 Task: Select Grocery. Add to cart, from Sprouts Farmers Market for 779 Spadafore Drive, State College, Pennsylvania 16803, Cell Number 814-822-2457, following items : Spicy Buffalo Wings Meal (by pound) - 2, The Butcher Shop Uncured Turkey Bacon (8 oz) - 1, Sprouts Riced Cauliflower (8.5 oz) - 1, Organic Red Onions Bag (3 lb) - 2, Sprouts Organic Cultured Dairy Yogurt Drink Original (12.6 oz) - 1, Organic Hass Avocado (each) - 2, Catalina Crunch Keto Friendly Cereal Cinnamon Toast (9 oz) - 1, Sprouts 30 gal Drawstring Trash Bag (10 ct) - 1, Dried Black Currants PLU #6650 (by pound) - 2, Sprouts Reusable Wine Bag - 1
Action: Mouse moved to (344, 112)
Screenshot: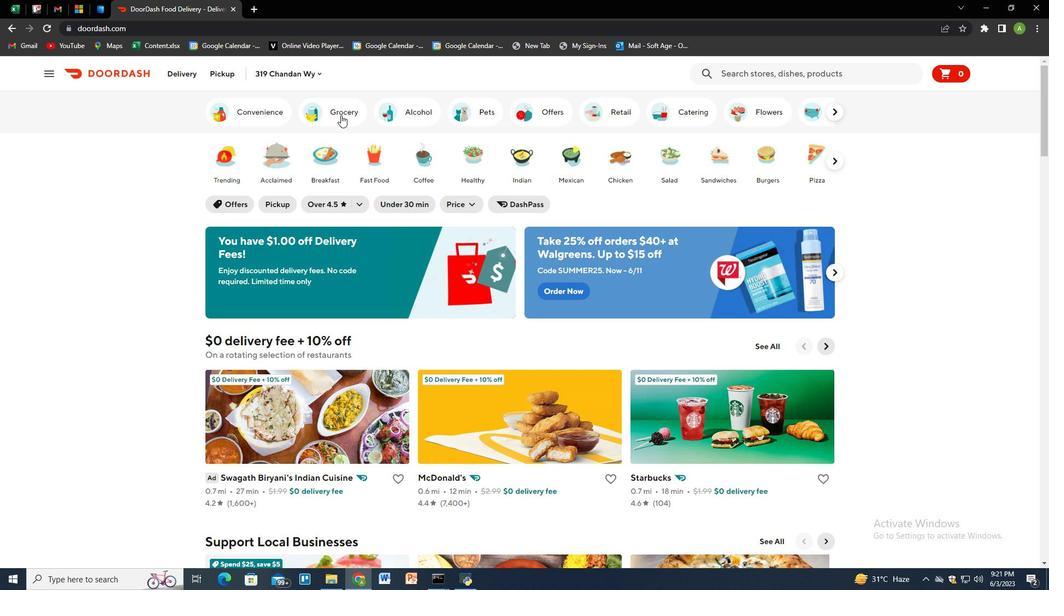 
Action: Mouse pressed left at (344, 112)
Screenshot: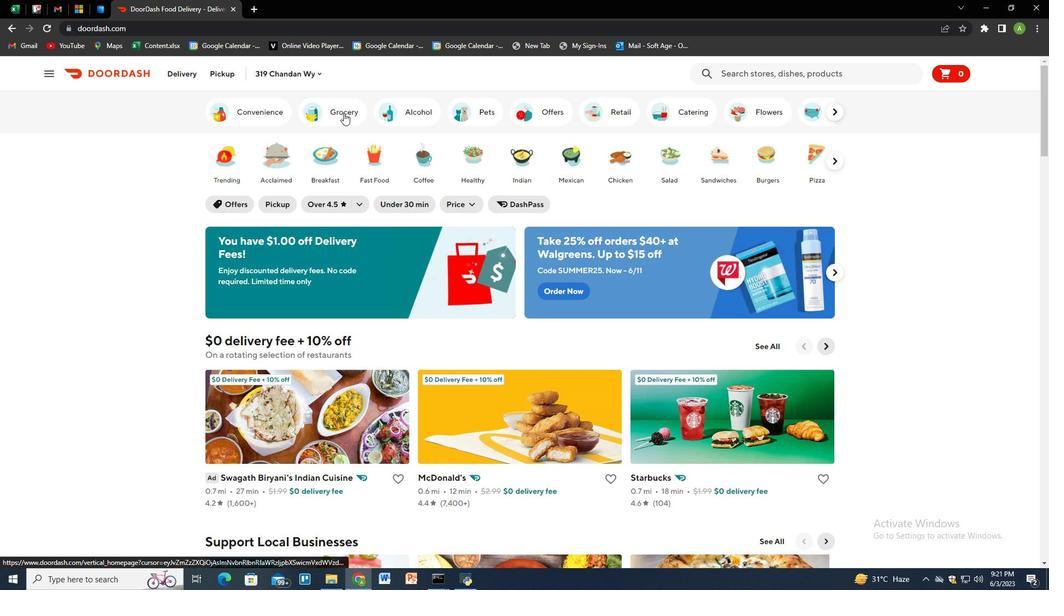 
Action: Mouse moved to (448, 371)
Screenshot: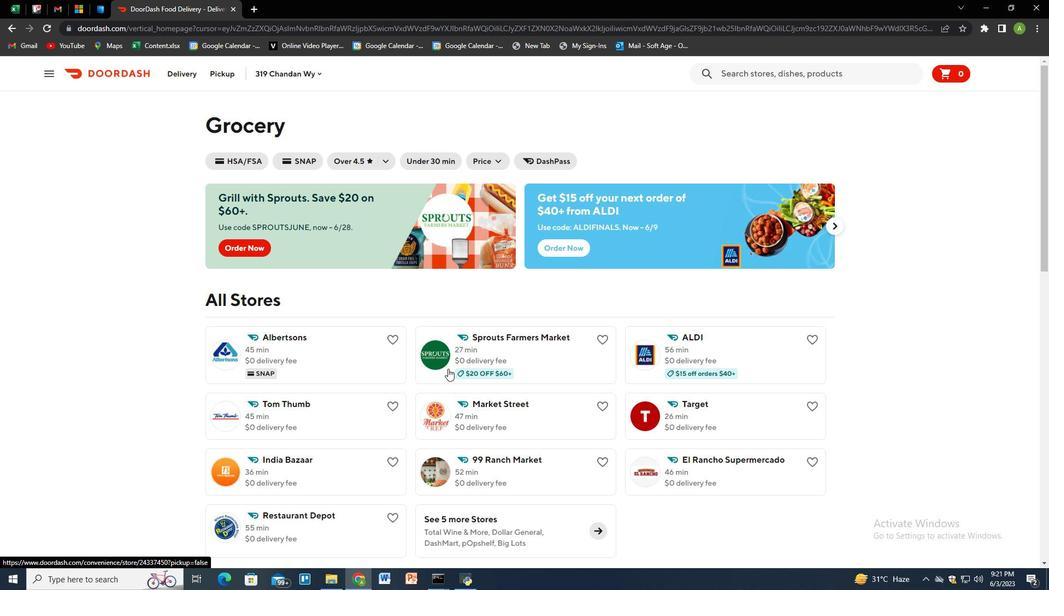 
Action: Mouse scrolled (448, 370) with delta (0, 0)
Screenshot: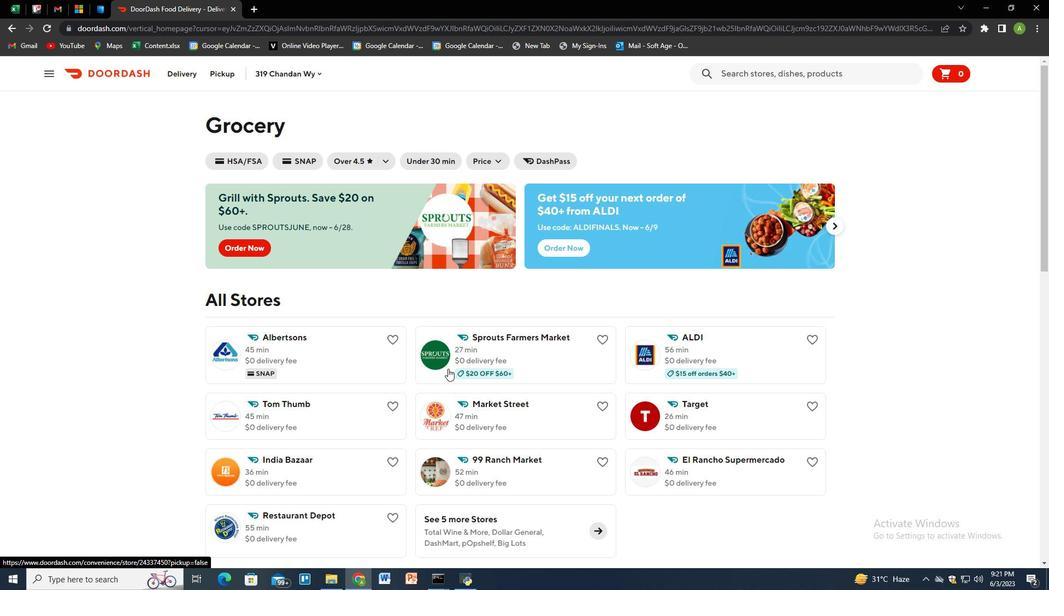 
Action: Mouse moved to (596, 481)
Screenshot: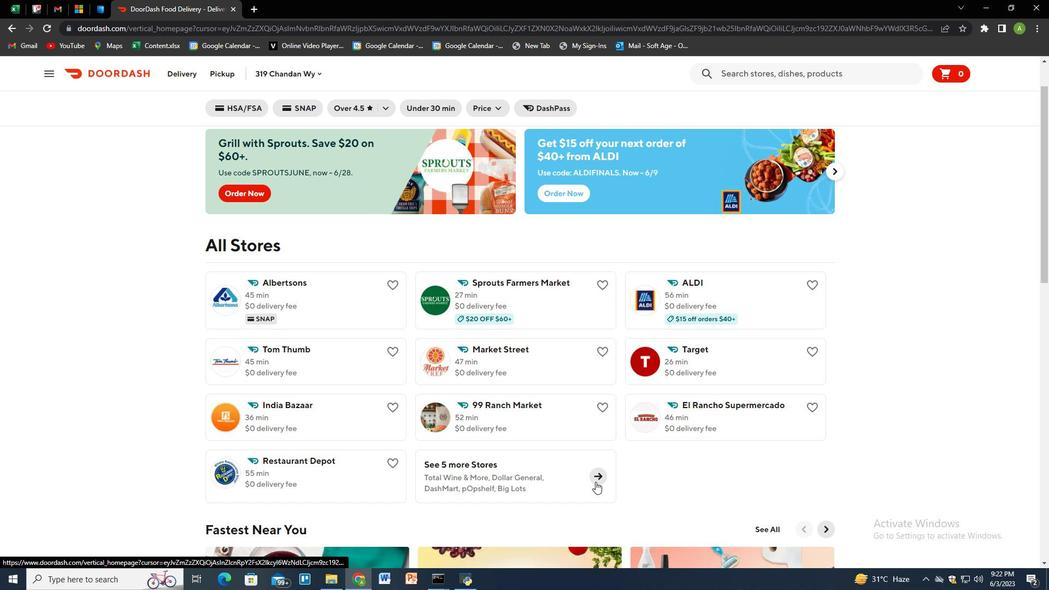 
Action: Mouse pressed left at (596, 481)
Screenshot: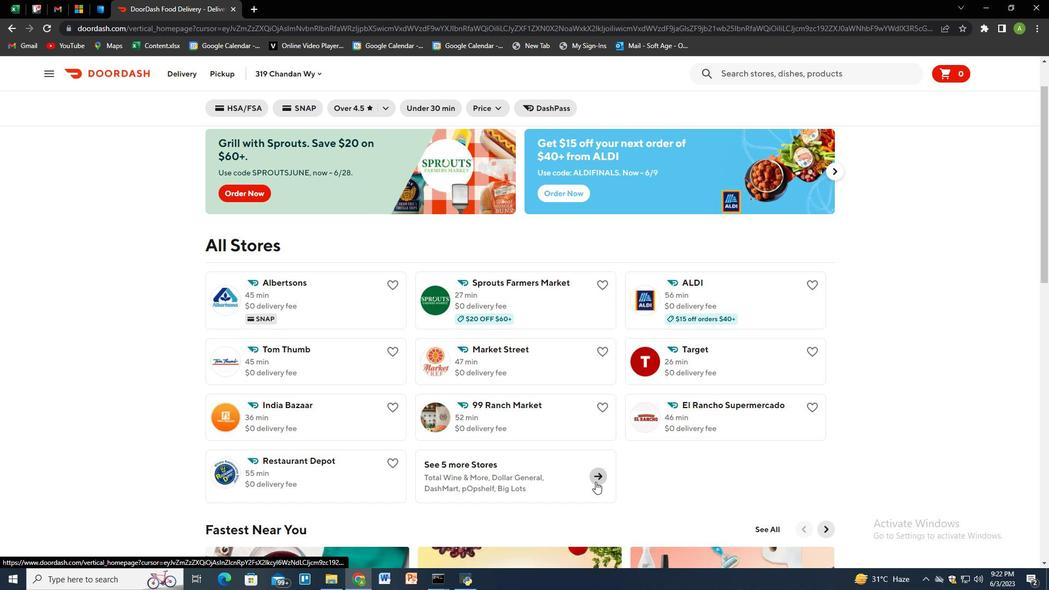 
Action: Mouse moved to (534, 185)
Screenshot: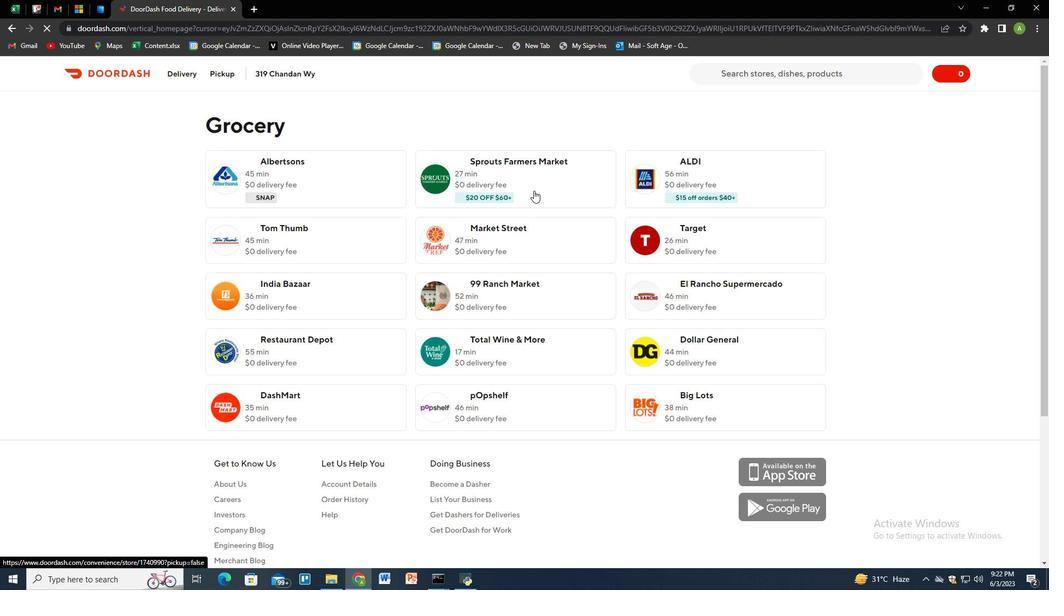 
Action: Mouse pressed left at (534, 185)
Screenshot: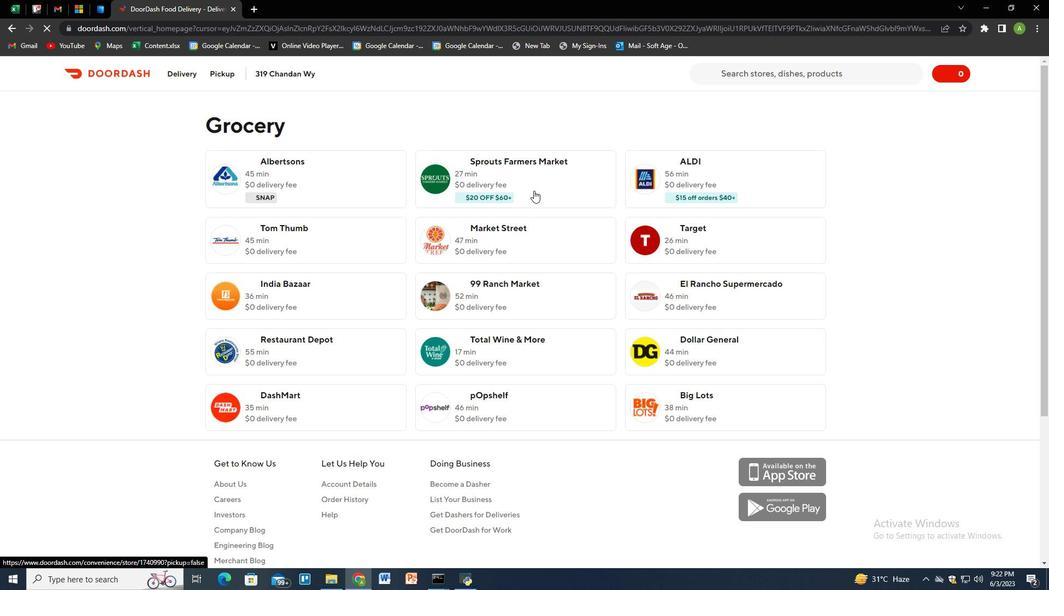 
Action: Mouse moved to (238, 73)
Screenshot: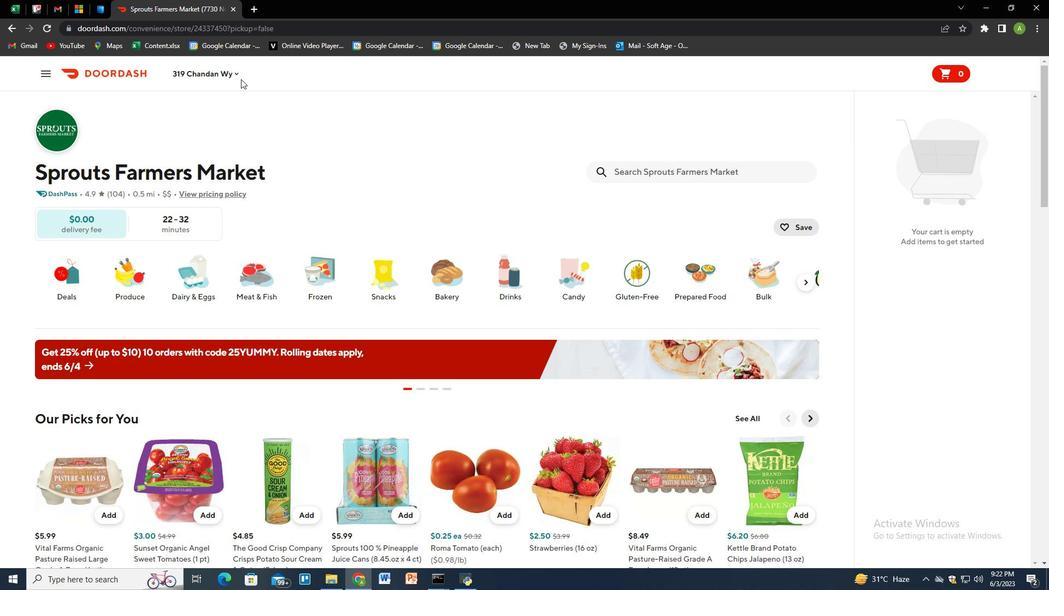 
Action: Mouse pressed left at (238, 73)
Screenshot: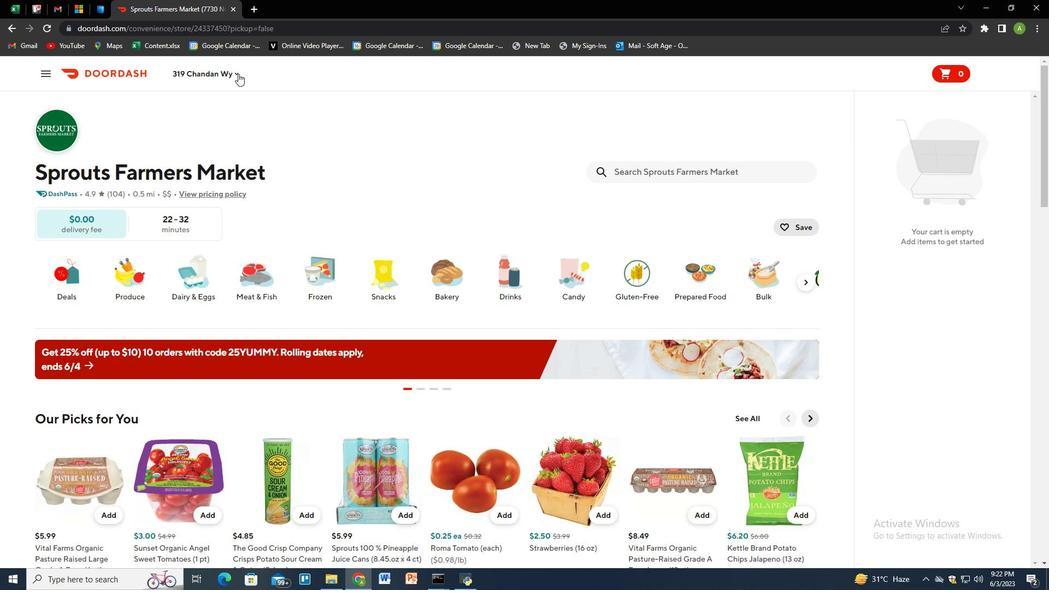 
Action: Mouse moved to (250, 119)
Screenshot: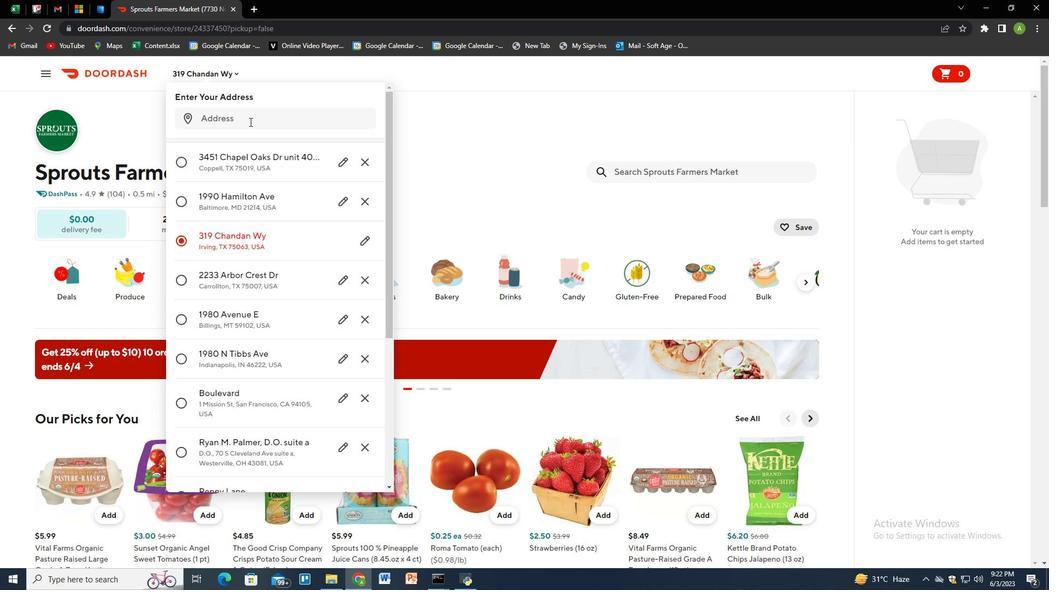 
Action: Mouse pressed left at (250, 119)
Screenshot: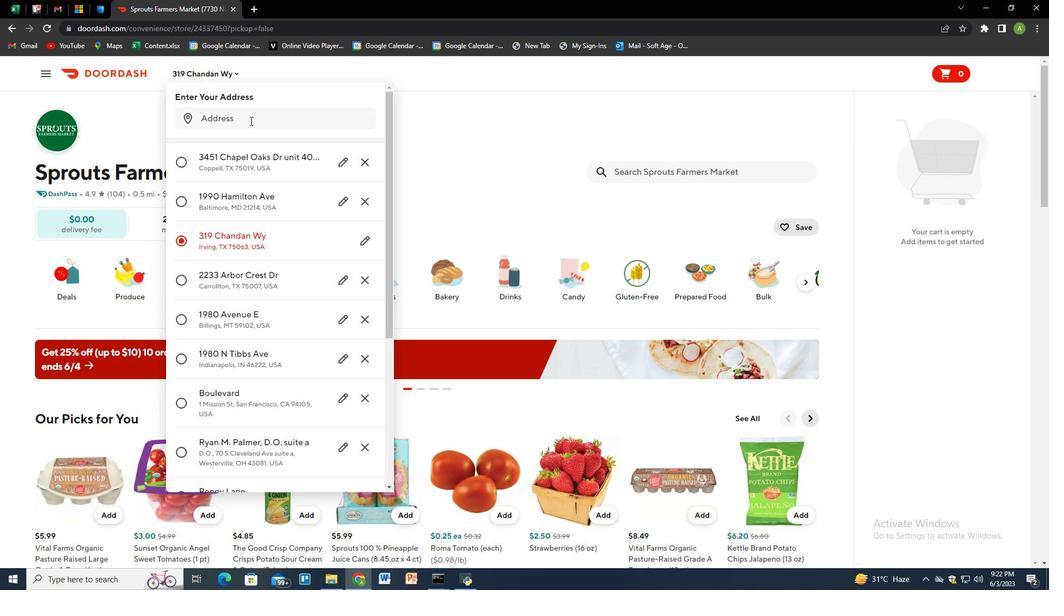
Action: Mouse moved to (236, 56)
Screenshot: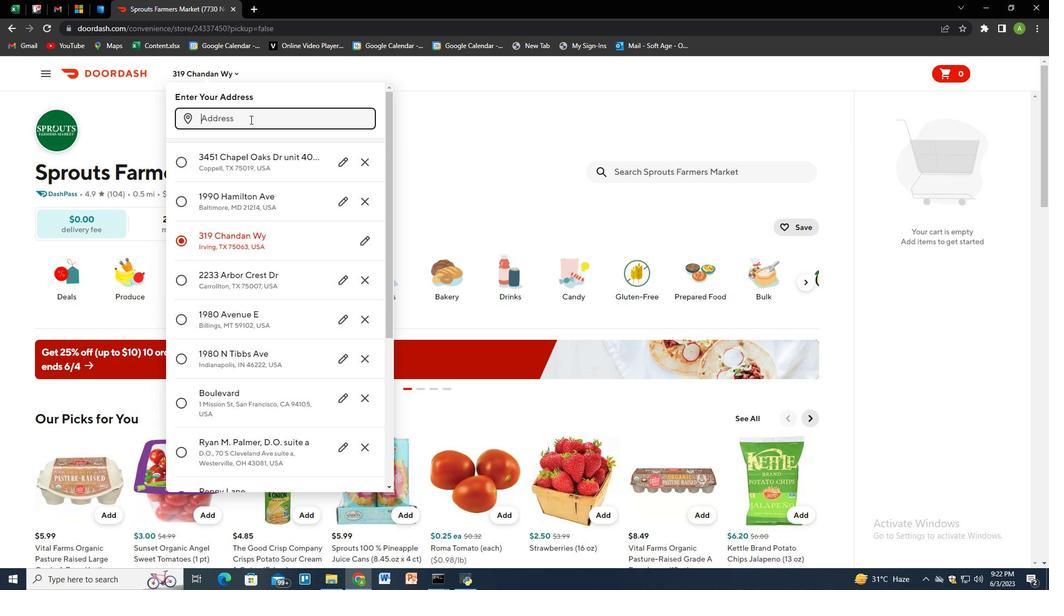 
Action: Key pressed 779<Key.space>spadafore<Key.space>drive,<Key.space>state<Key.space>college,<Key.space>pennsylvania<Key.space>16803<Key.enter>
Screenshot: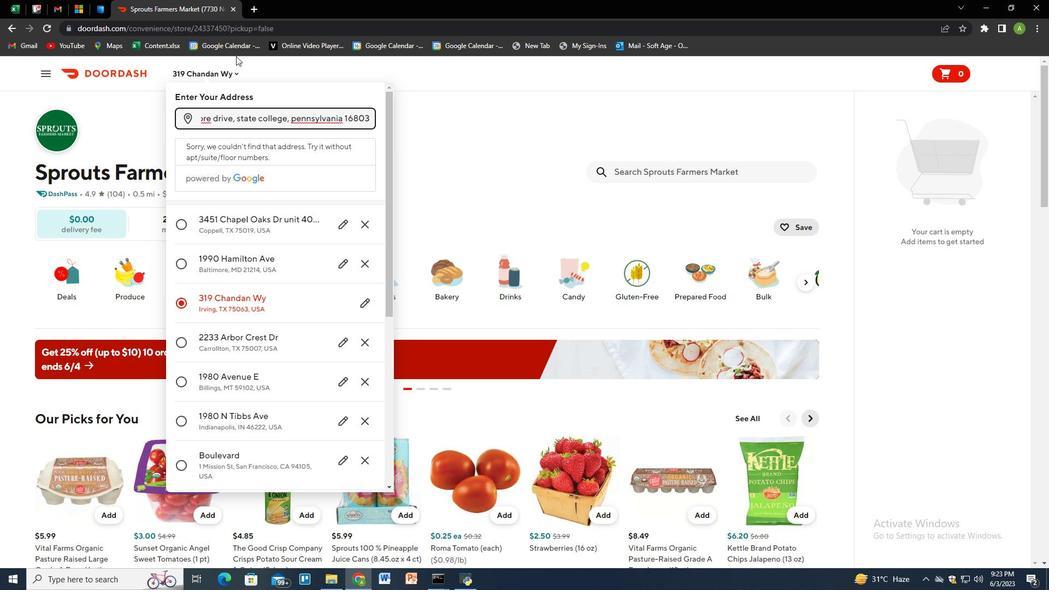 
Action: Mouse moved to (334, 442)
Screenshot: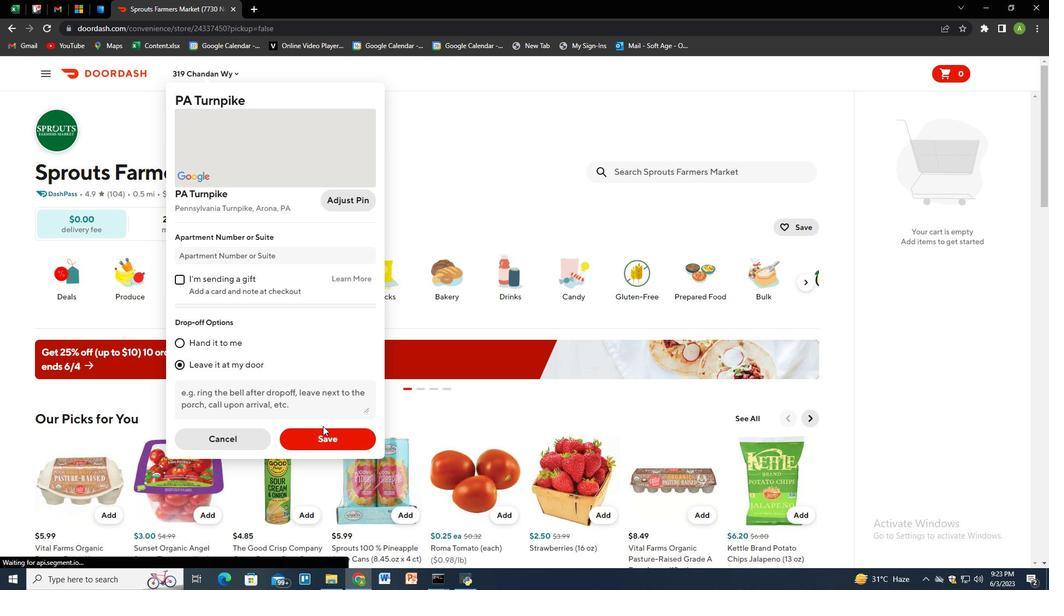 
Action: Mouse pressed left at (334, 442)
Screenshot: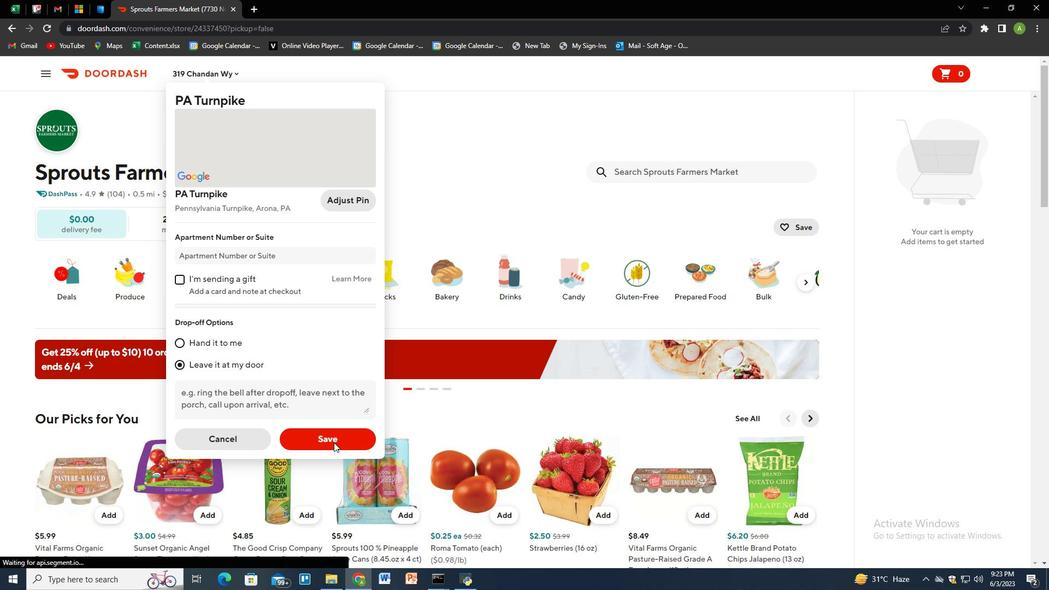 
Action: Mouse moved to (675, 172)
Screenshot: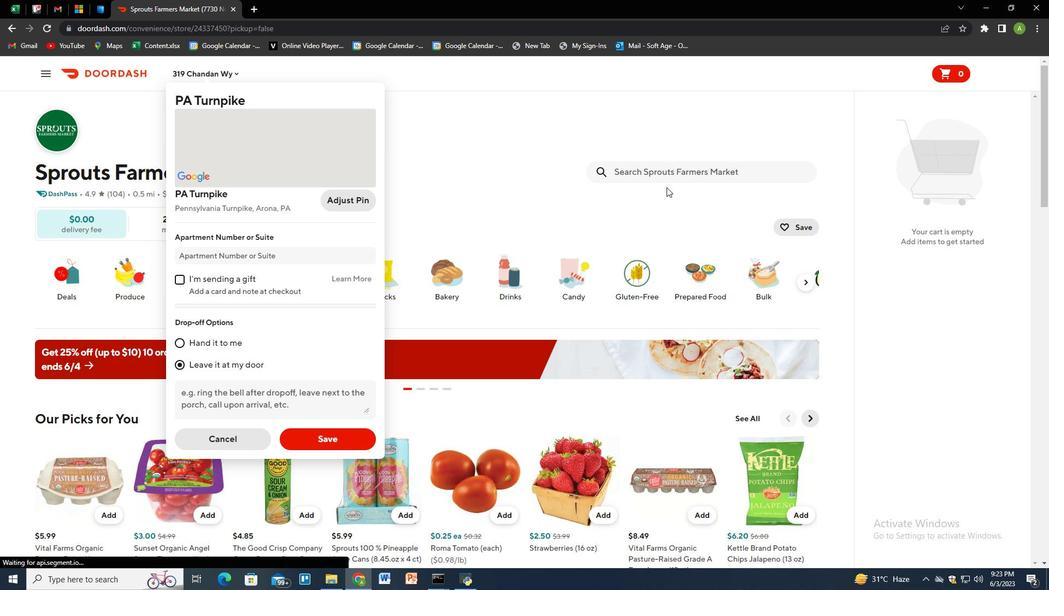 
Action: Mouse pressed left at (675, 172)
Screenshot: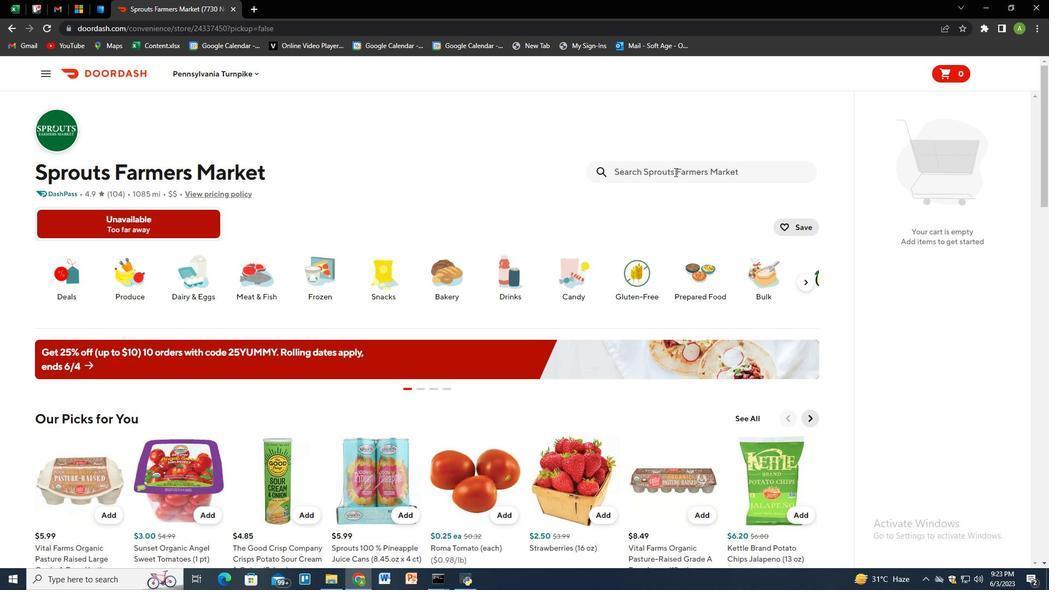 
Action: Key pressed spicy<Key.space>buffalo<Key.space>wings<Key.space>mw<Key.backspace>eal<Key.space><Key.shift_r>(by<Key.space>pound<Key.shift_r>)<Key.enter>
Screenshot: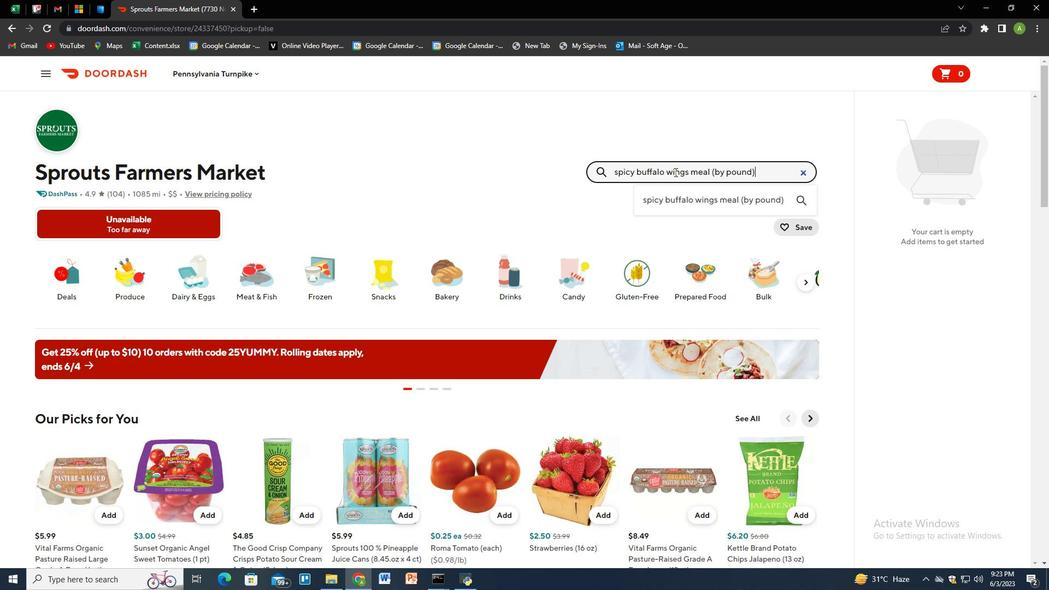 
Action: Mouse moved to (101, 280)
Screenshot: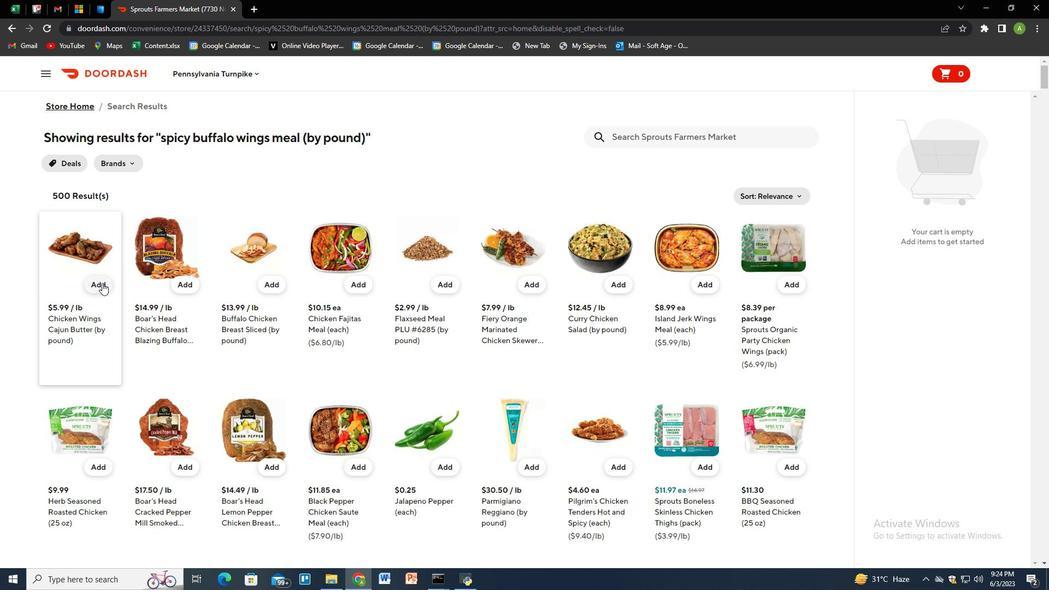 
Action: Mouse pressed left at (101, 280)
Screenshot: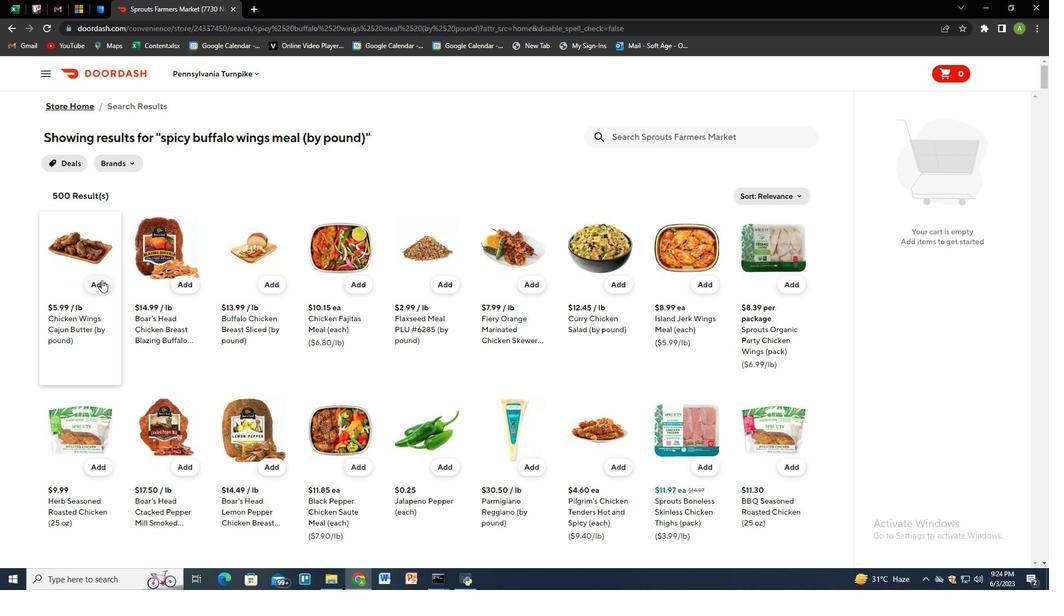 
Action: Mouse moved to (1011, 187)
Screenshot: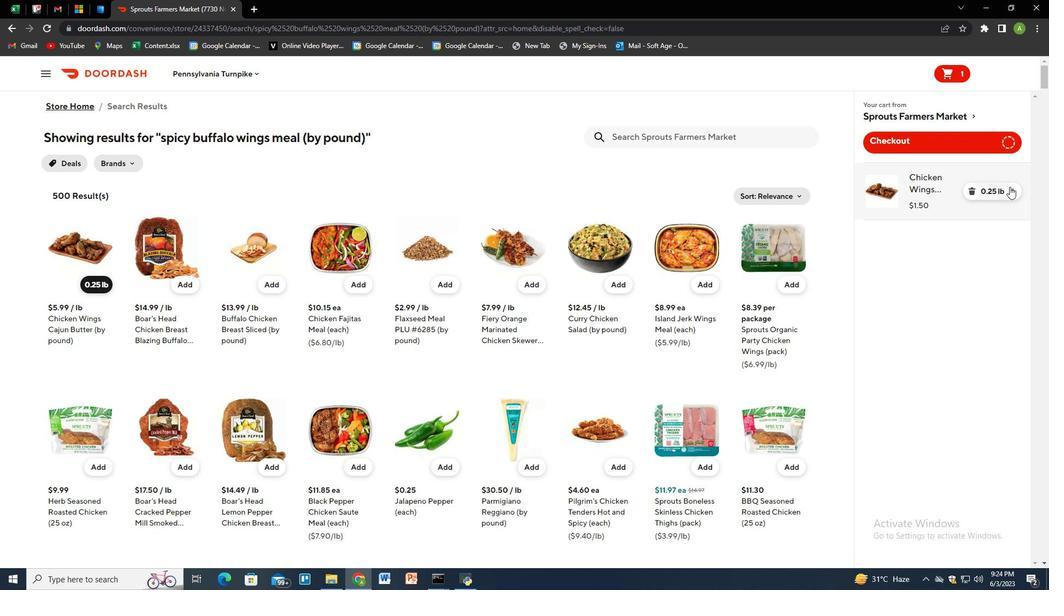 
Action: Mouse pressed left at (1011, 187)
Screenshot: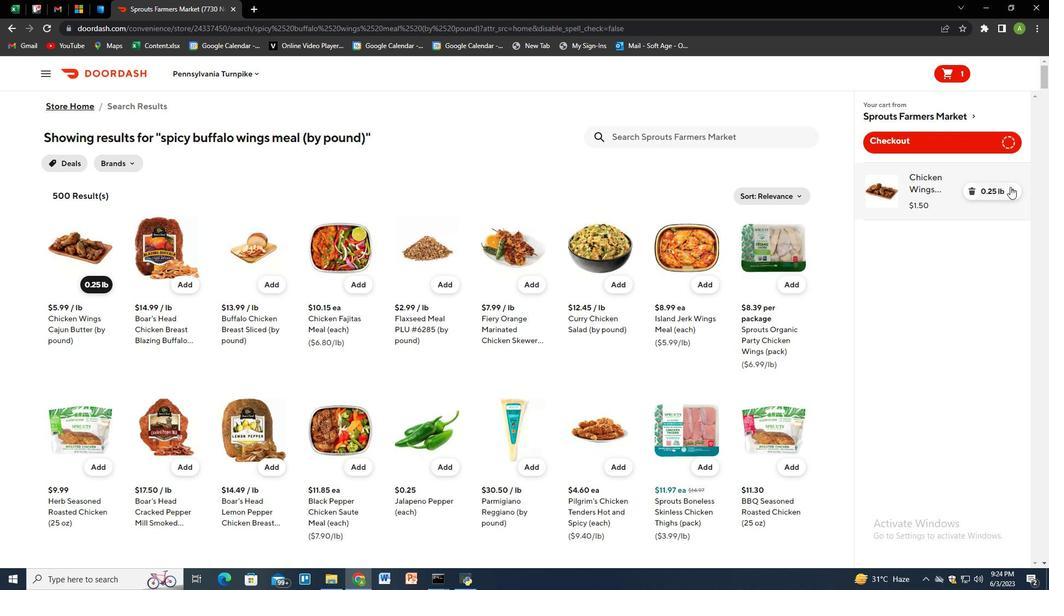 
Action: Mouse moved to (667, 128)
Screenshot: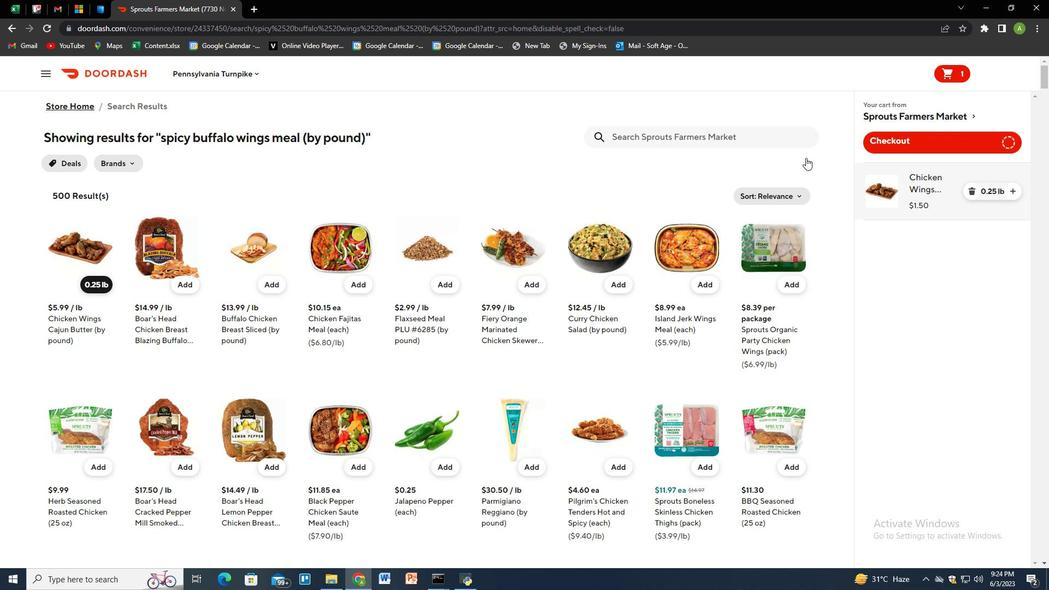 
Action: Mouse pressed left at (667, 128)
Screenshot: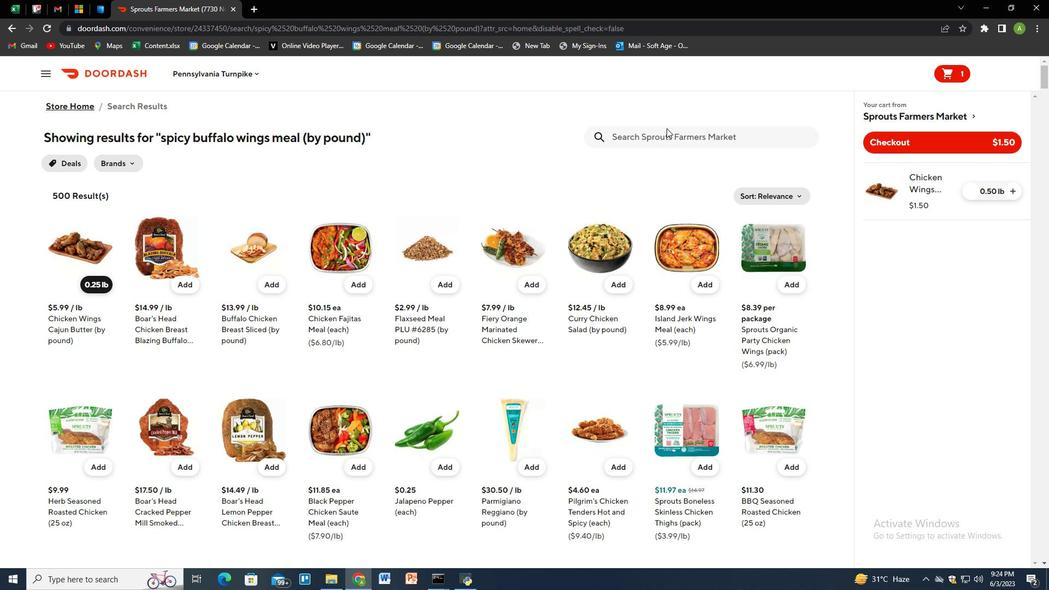 
Action: Key pressed the<Key.space>butcher<Key.space>shop<Key.space>uncured<Key.space>turkey<Key.space>bacon<Key.space><Key.shift_r><Key.shift_r><Key.shift_r><Key.shift_r><Key.shift_r><Key.shift_r><Key.shift_r><Key.shift_r><Key.shift_r><Key.shift_r><Key.shift_r><Key.shift_r>(8<Key.space>oz<Key.shift_r>)<Key.enter>
Screenshot: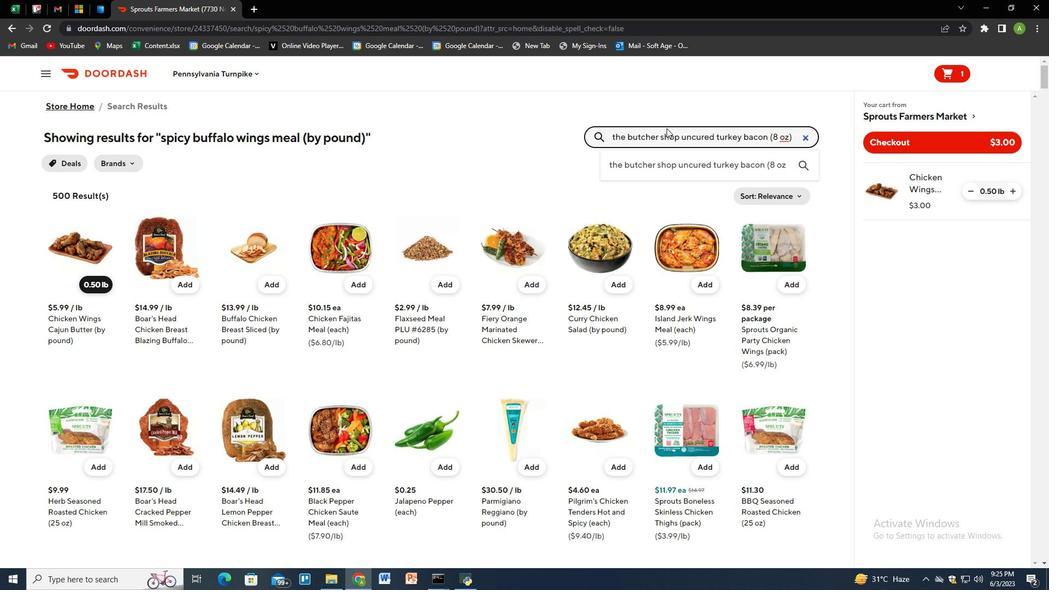
Action: Mouse moved to (100, 287)
Screenshot: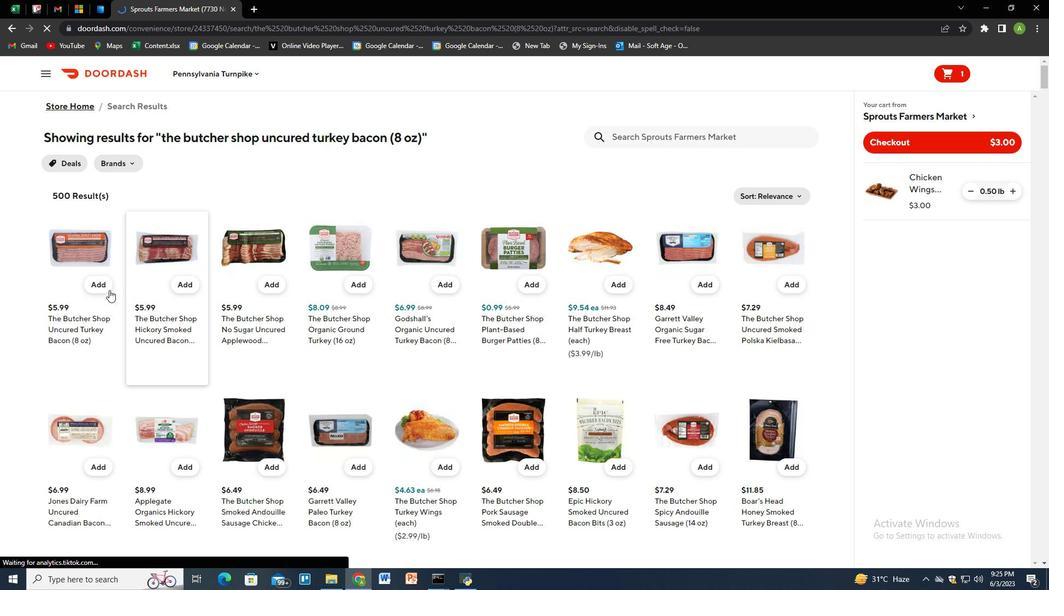 
Action: Mouse pressed left at (100, 287)
Screenshot: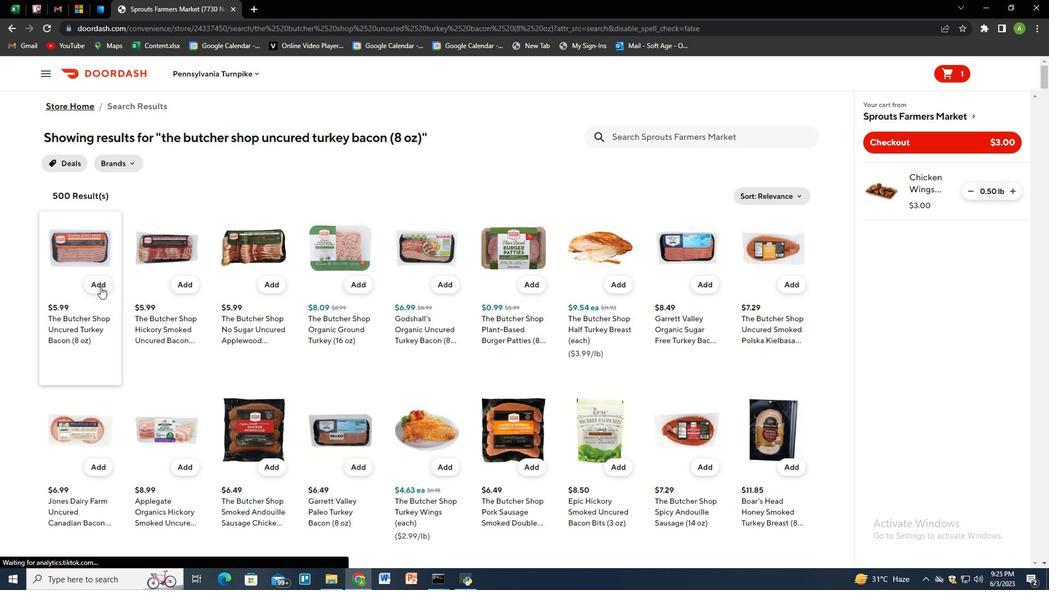 
Action: Mouse moved to (663, 139)
Screenshot: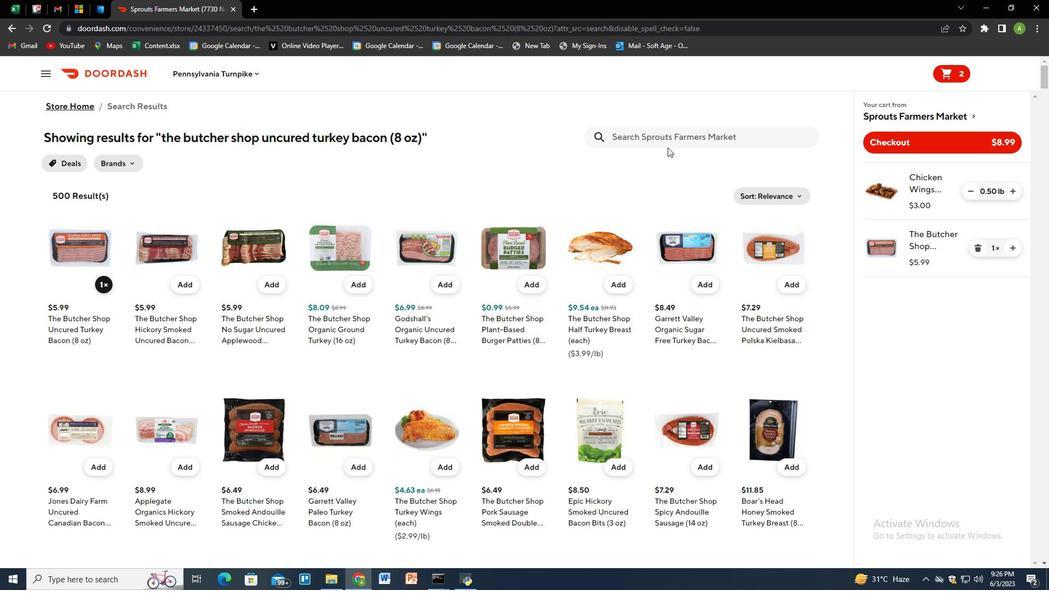 
Action: Mouse pressed left at (663, 139)
Screenshot: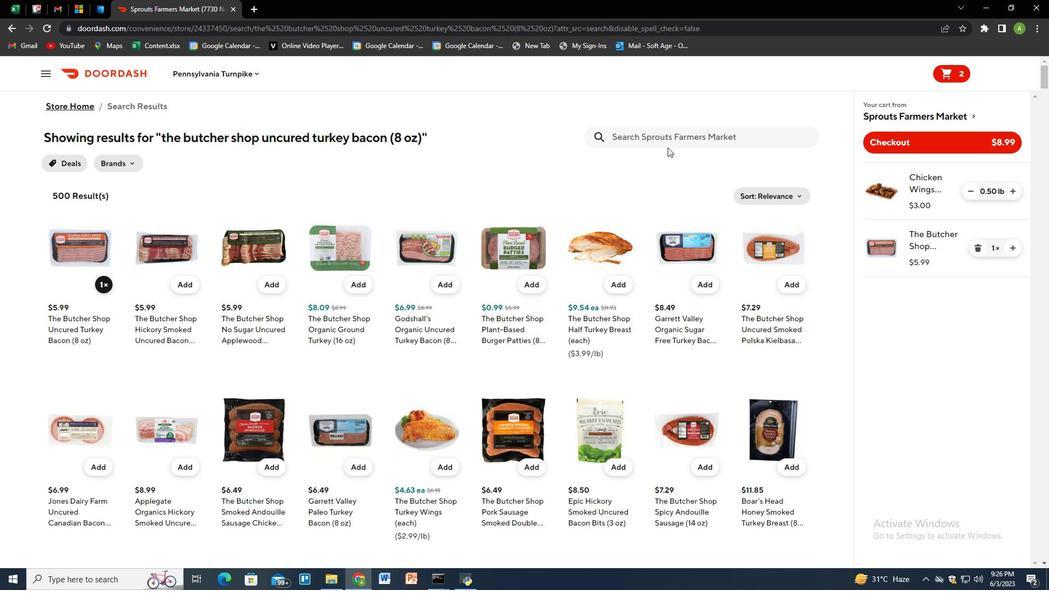 
Action: Key pressed sprouts<Key.space>riced<Key.space>cauliflower<Key.space><Key.shift_r><Key.shift_r><Key.shift_r><Key.shift_r><Key.shift_r><Key.shift_r><Key.shift_r><Key.shift_r>(8.5<Key.space>oz<Key.shift_r><Key.shift_r><Key.shift_r><Key.shift_r><Key.shift_r><Key.shift_r>)<Key.enter>
Screenshot: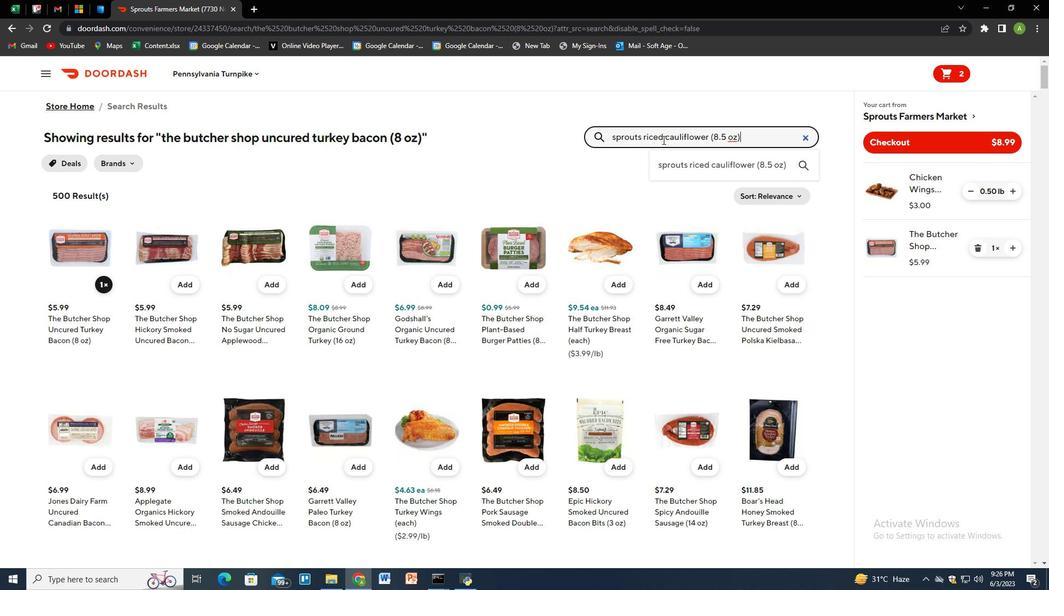 
Action: Mouse moved to (96, 282)
Screenshot: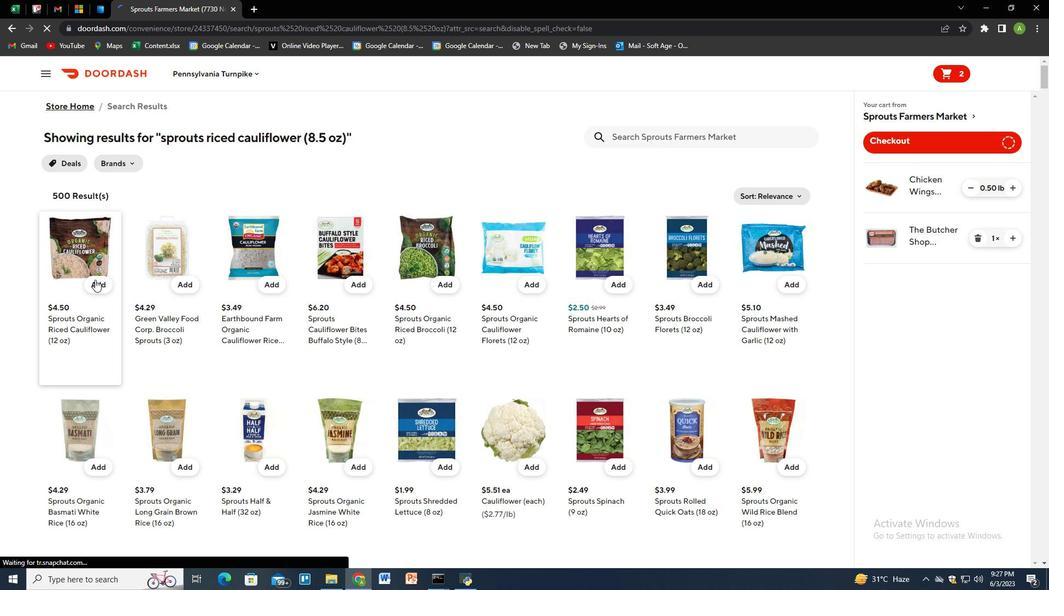 
Action: Mouse pressed left at (96, 282)
Screenshot: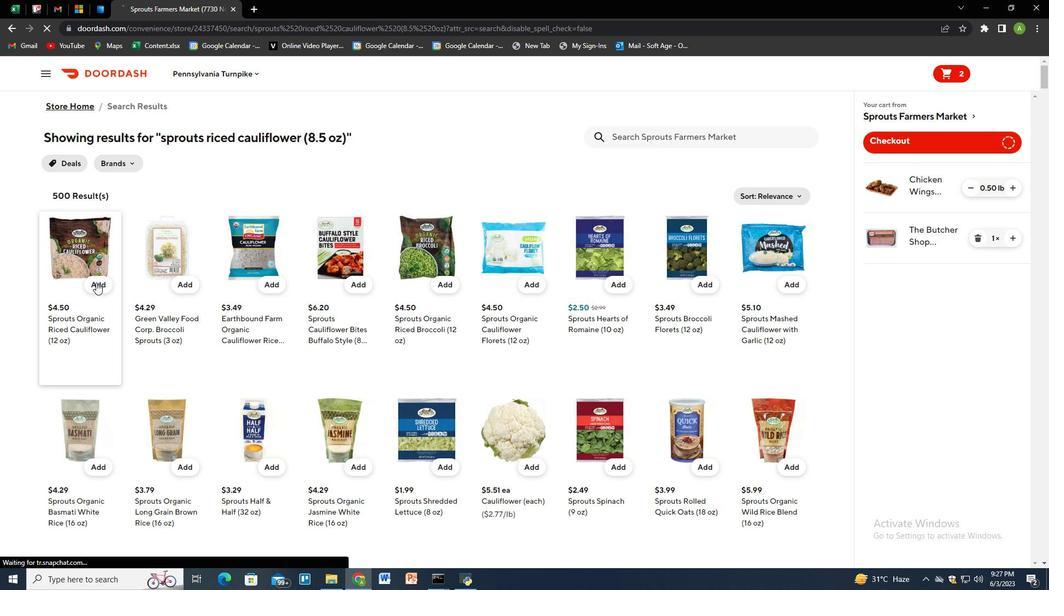 
Action: Mouse moved to (639, 138)
Screenshot: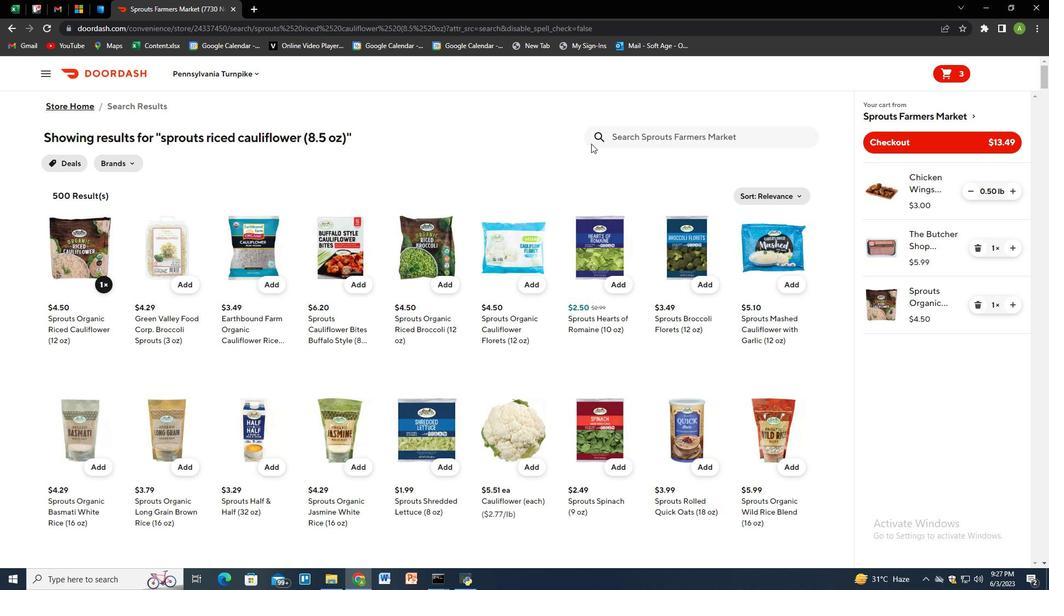 
Action: Mouse pressed left at (639, 138)
Screenshot: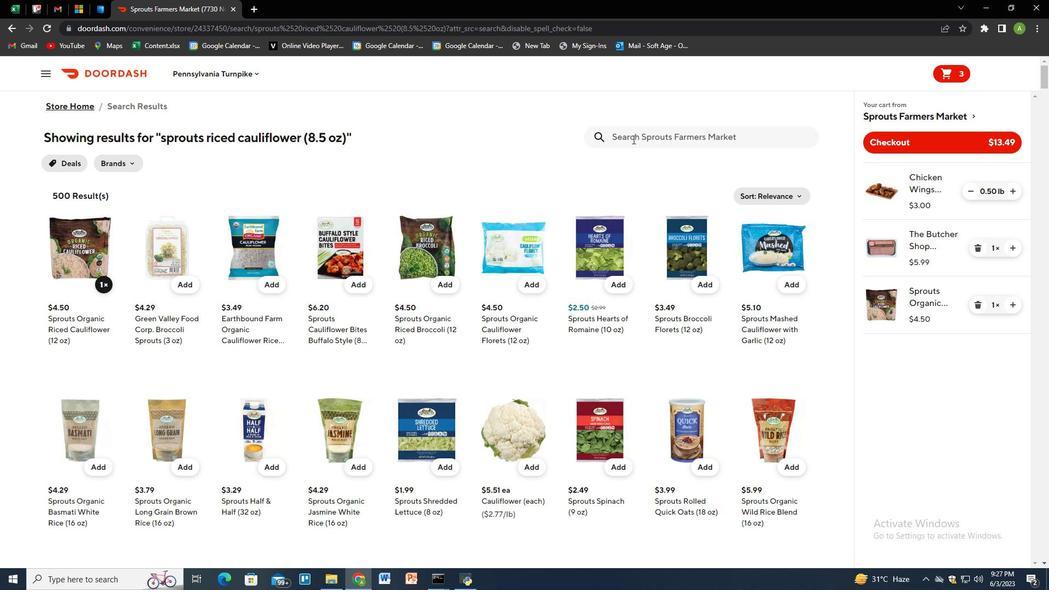 
Action: Key pressed organic<Key.space>red<Key.space>onions<Key.space>bag<Key.space><Key.shift_r><Key.shift_r><Key.shift_r><Key.shift_r>(3<Key.space>lb<Key.shift_r>)<Key.enter>
Screenshot: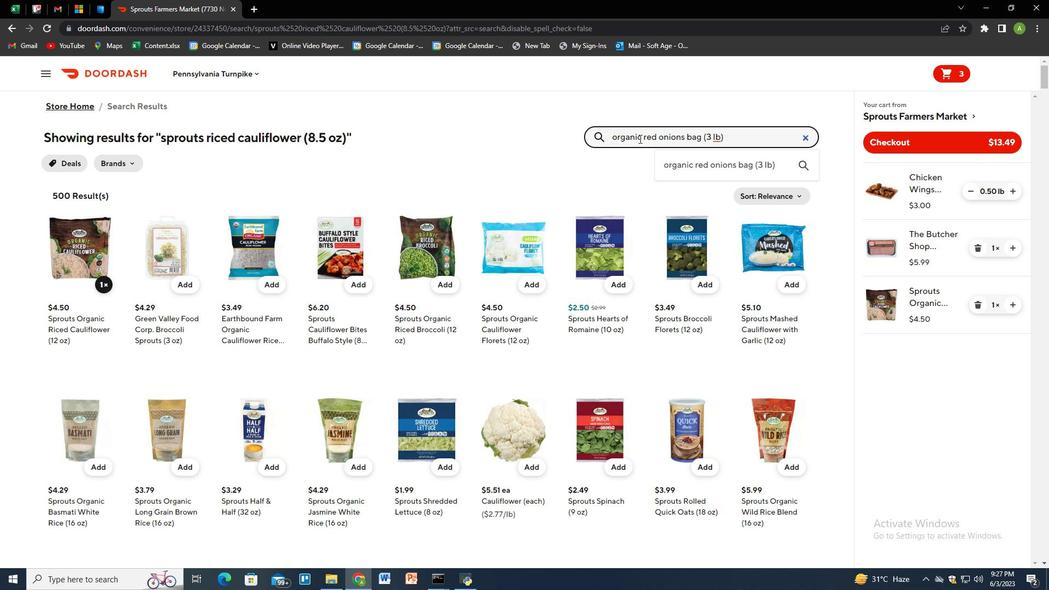 
Action: Mouse moved to (95, 279)
Screenshot: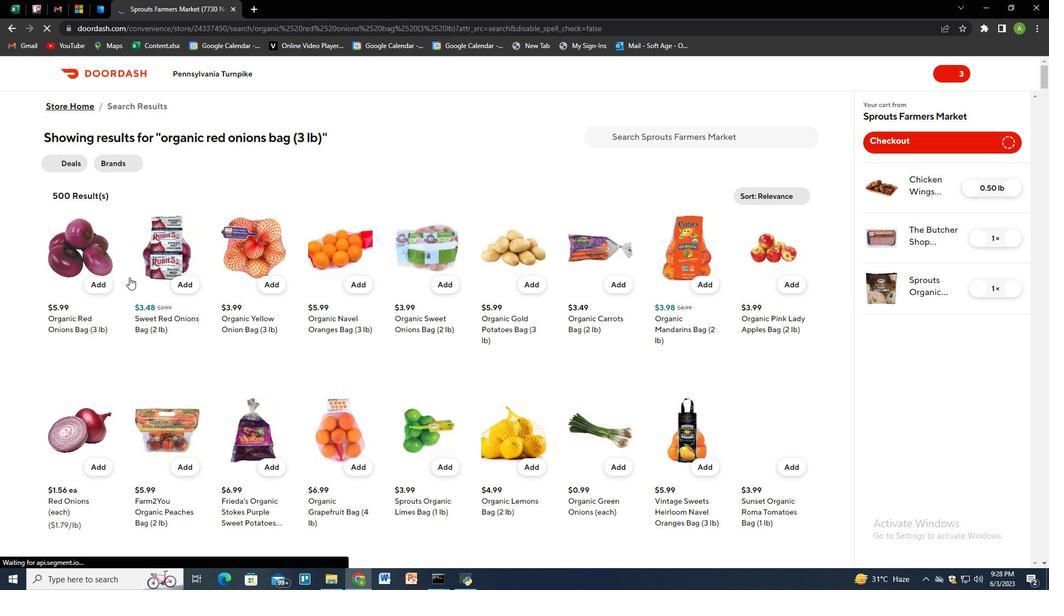 
Action: Mouse pressed left at (95, 279)
Screenshot: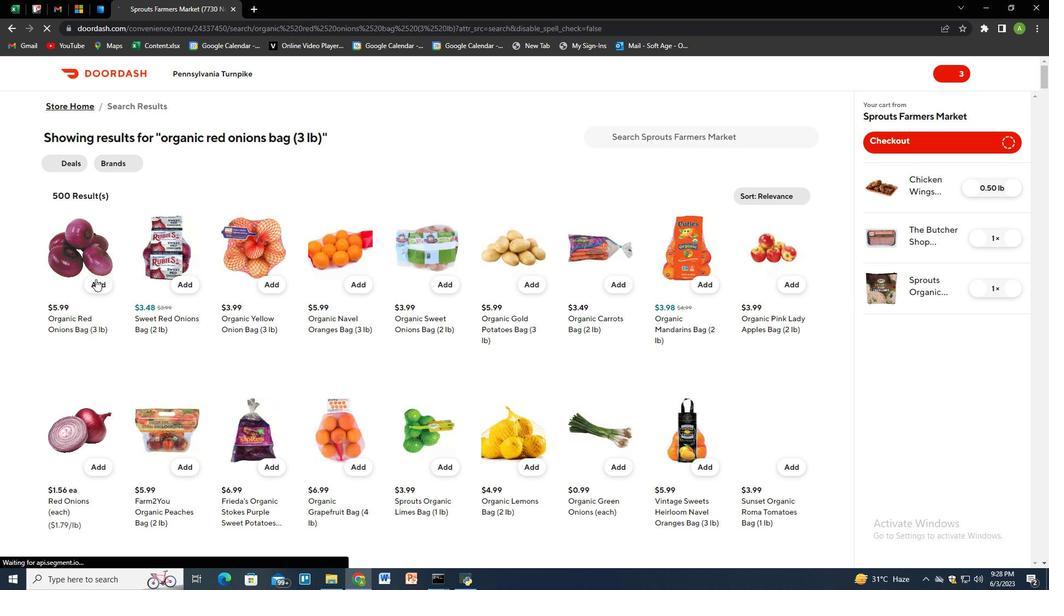 
Action: Mouse moved to (1018, 359)
Screenshot: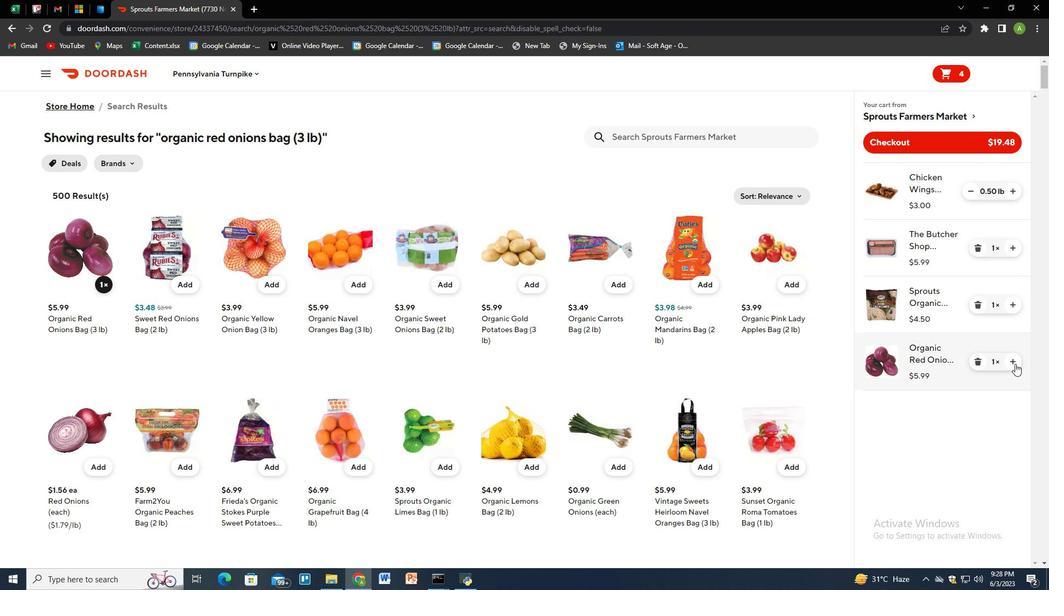 
Action: Mouse pressed left at (1018, 359)
Screenshot: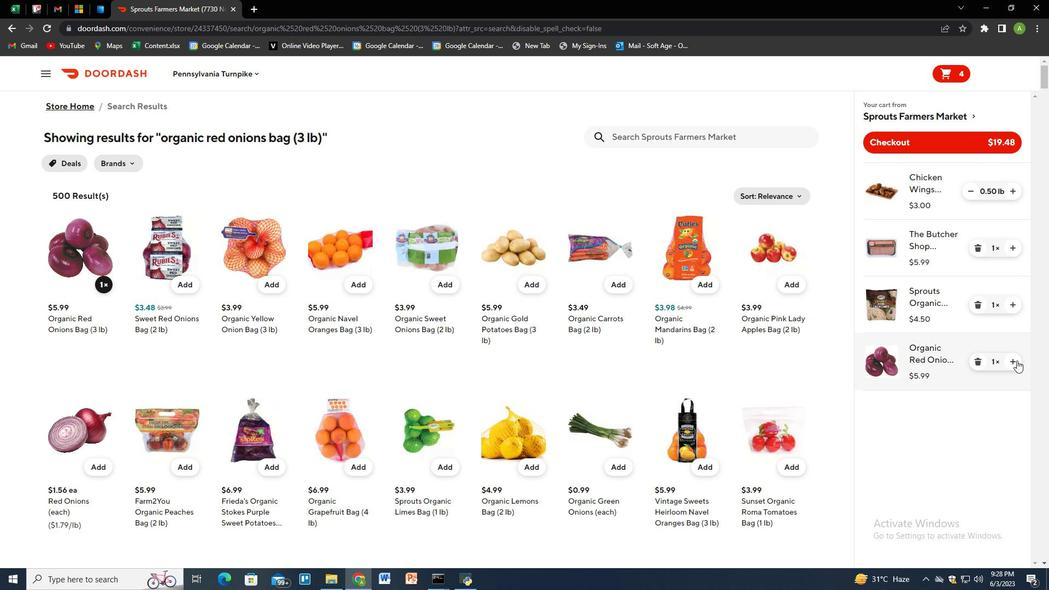 
Action: Mouse moved to (663, 140)
Screenshot: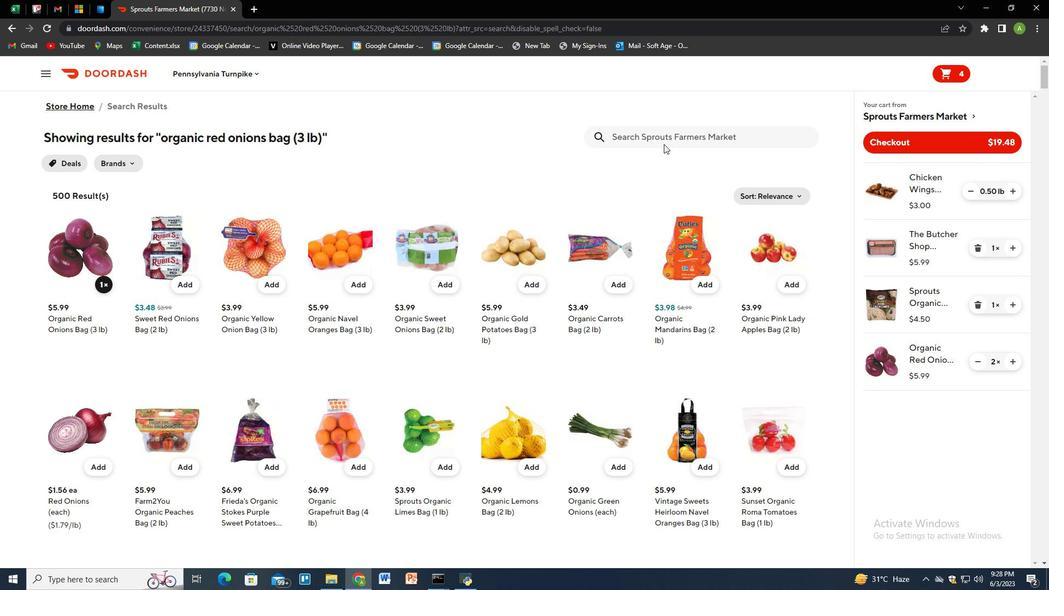 
Action: Mouse pressed left at (663, 140)
Screenshot: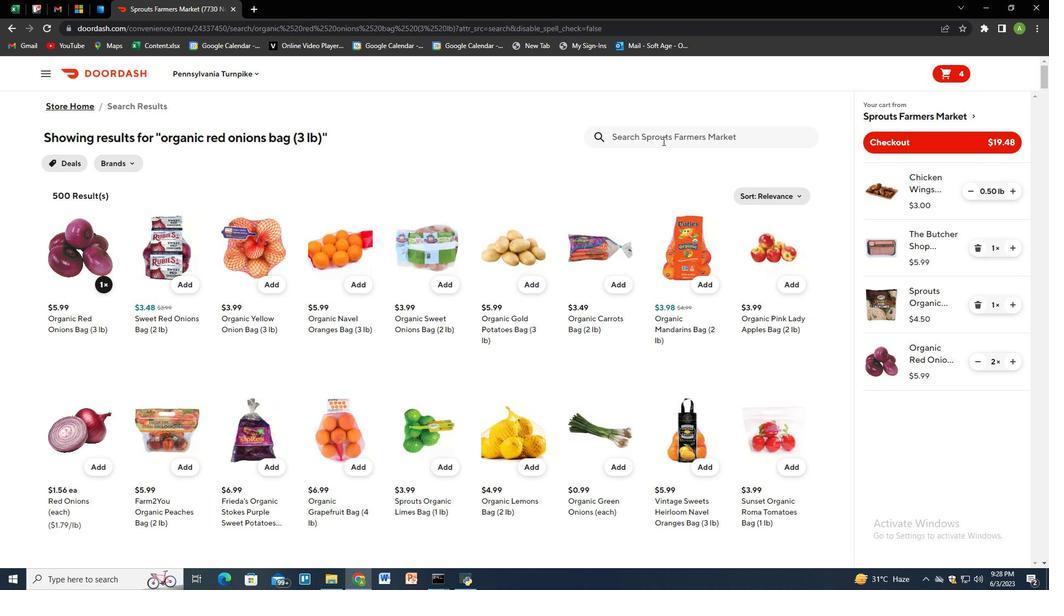 
Action: Mouse moved to (635, 162)
Screenshot: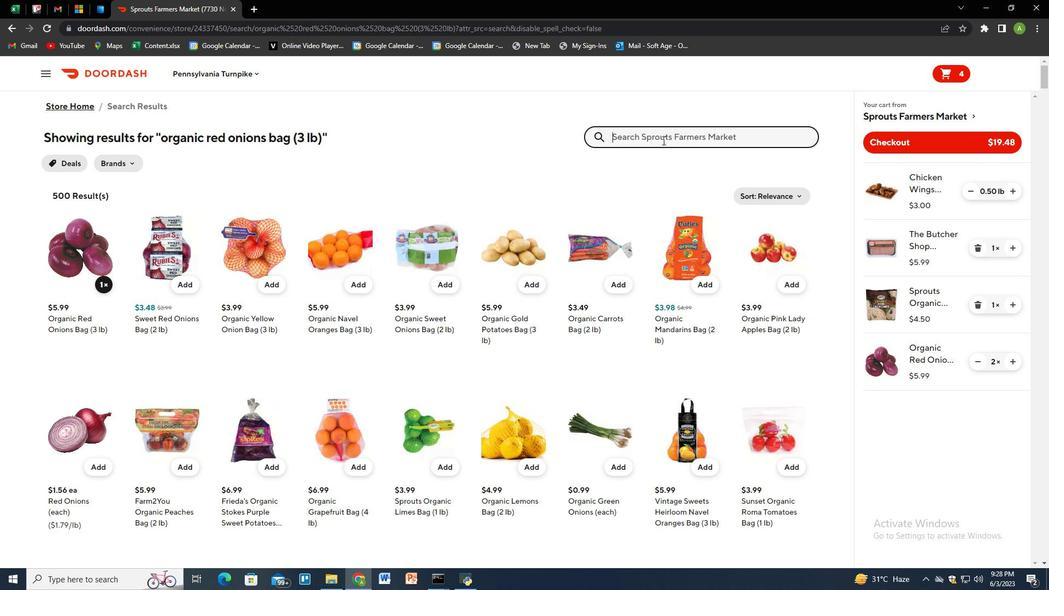 
Action: Key pressed sprouts<Key.space>organic<Key.space>cultured<Key.space>dairy<Key.space>you<Key.backspace>gurt<Key.space>drink<Key.space>original<Key.space><Key.shift_r>(12.6<Key.space>oz<Key.shift_r>)<Key.enter>
Screenshot: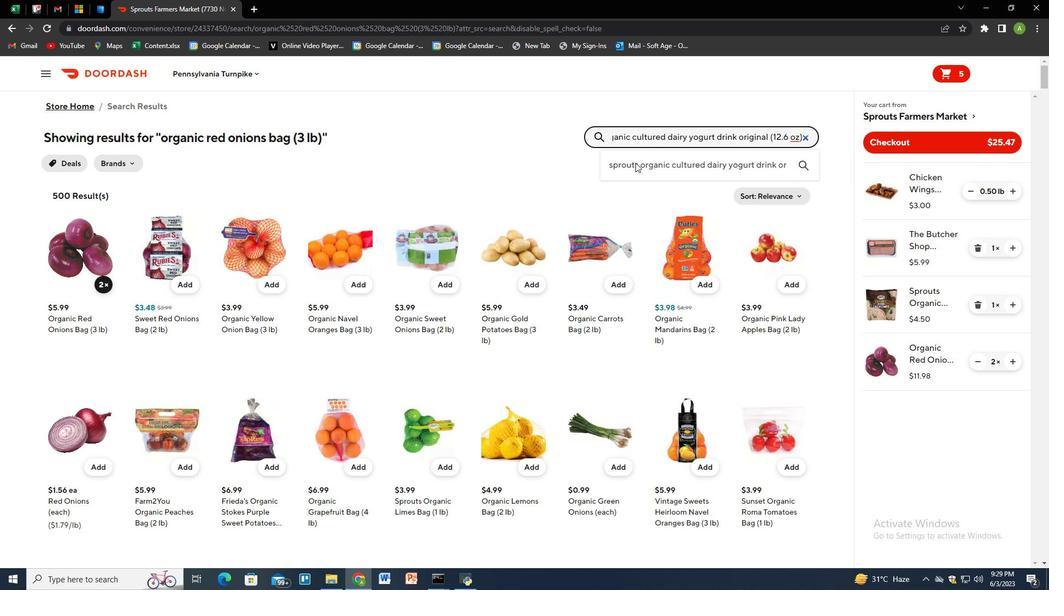 
Action: Mouse moved to (99, 285)
Screenshot: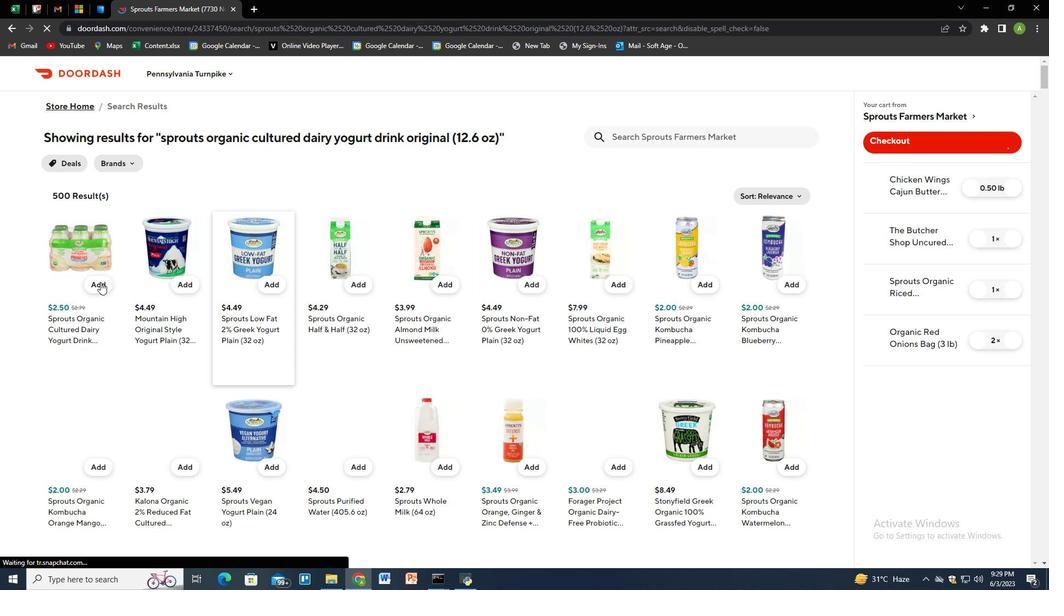 
Action: Mouse pressed left at (99, 285)
Screenshot: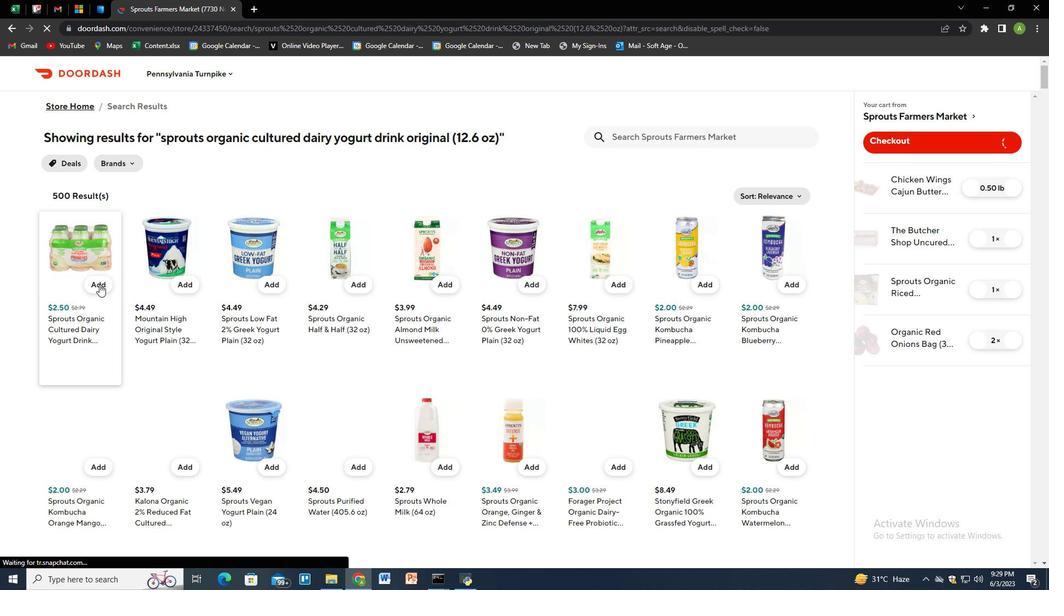 
Action: Mouse moved to (653, 132)
Screenshot: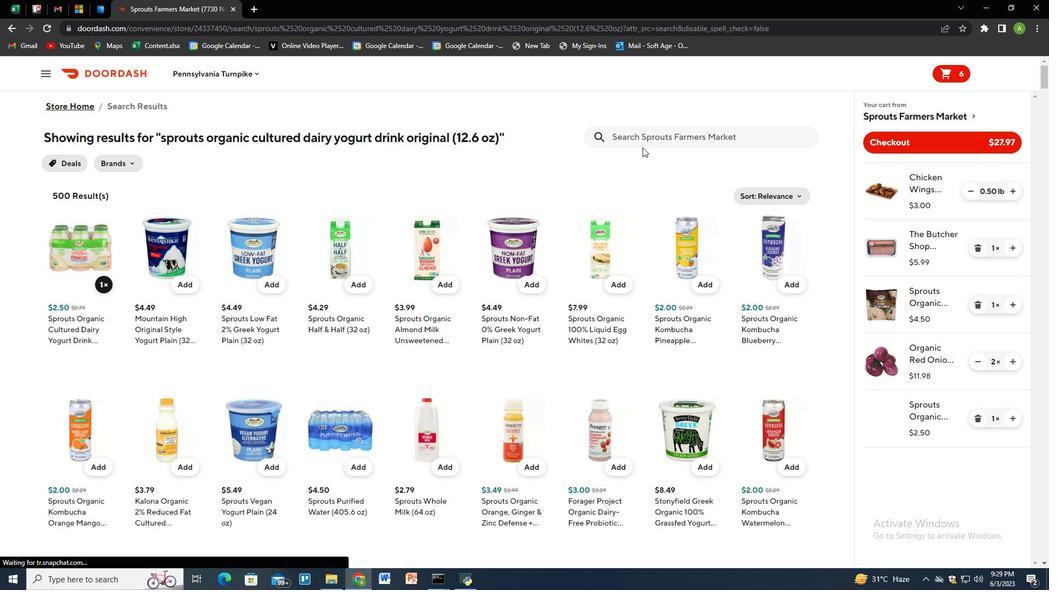 
Action: Mouse pressed left at (653, 132)
Screenshot: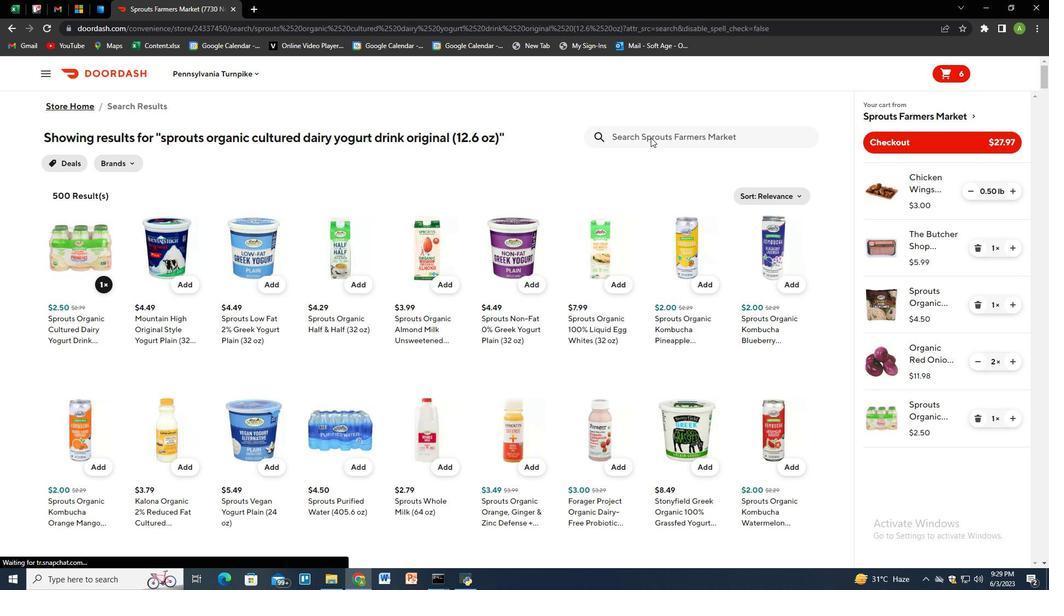 
Action: Key pressed organic<Key.space>hass<Key.space>avocado<Key.space><Key.shift_r><Key.shift_r><Key.shift_r>(each<Key.shift_r>)<Key.enter>
Screenshot: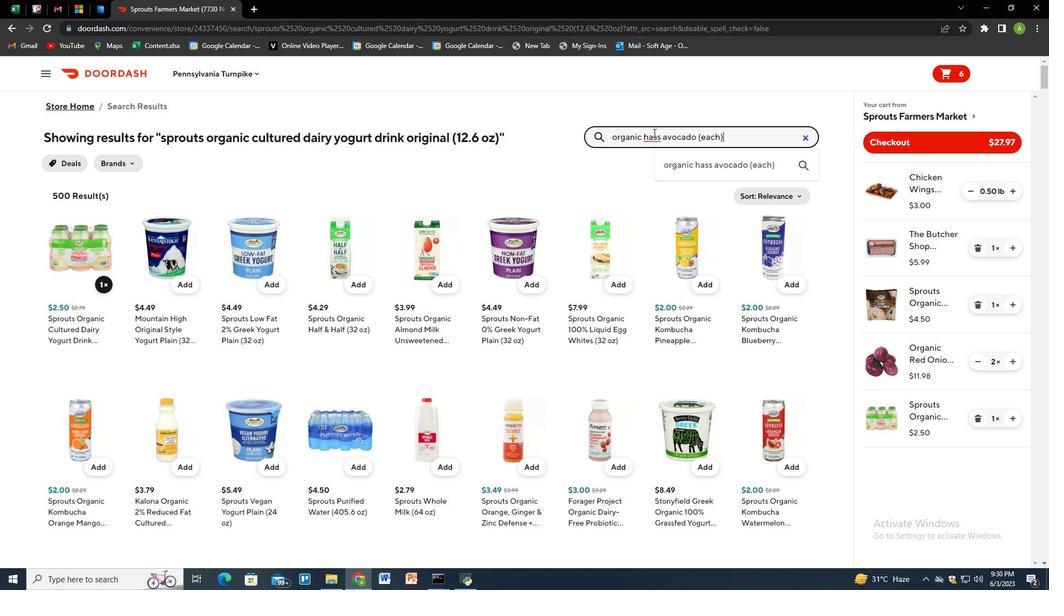 
Action: Mouse moved to (108, 285)
Screenshot: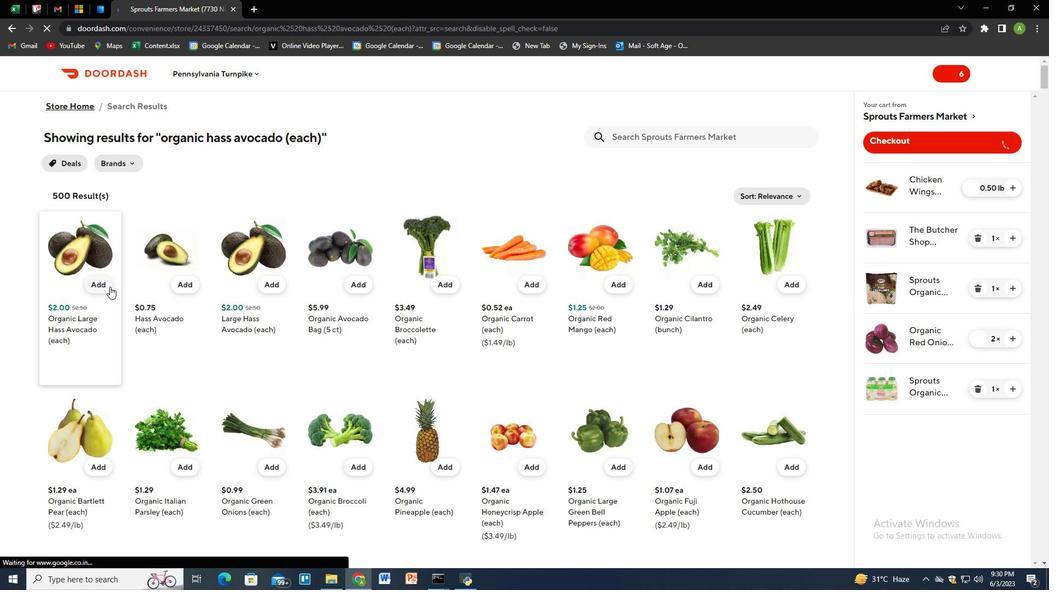 
Action: Mouse pressed left at (108, 285)
Screenshot: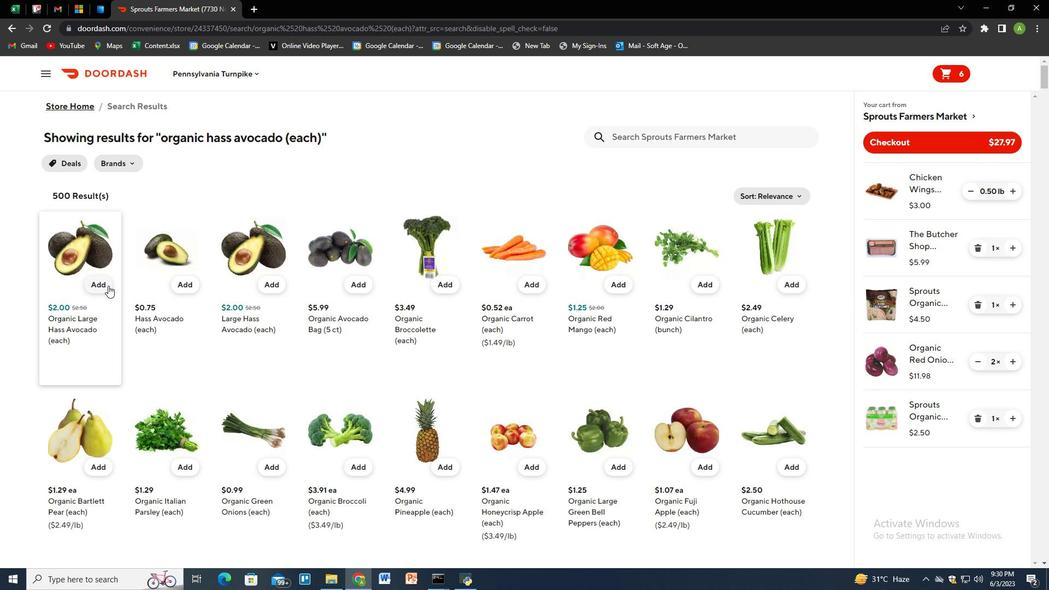 
Action: Mouse moved to (1019, 476)
Screenshot: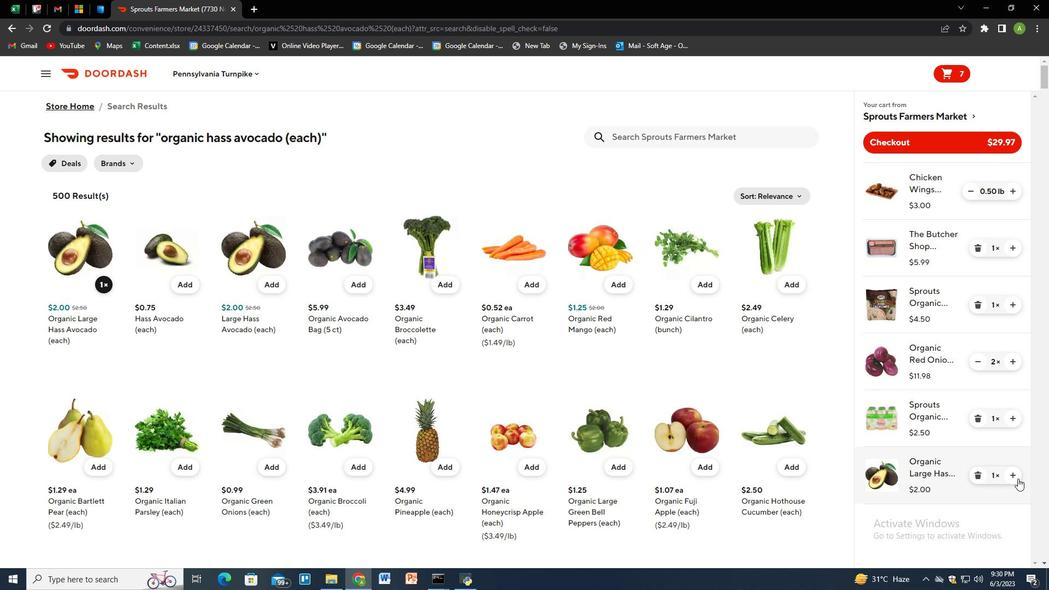 
Action: Mouse pressed left at (1019, 476)
Screenshot: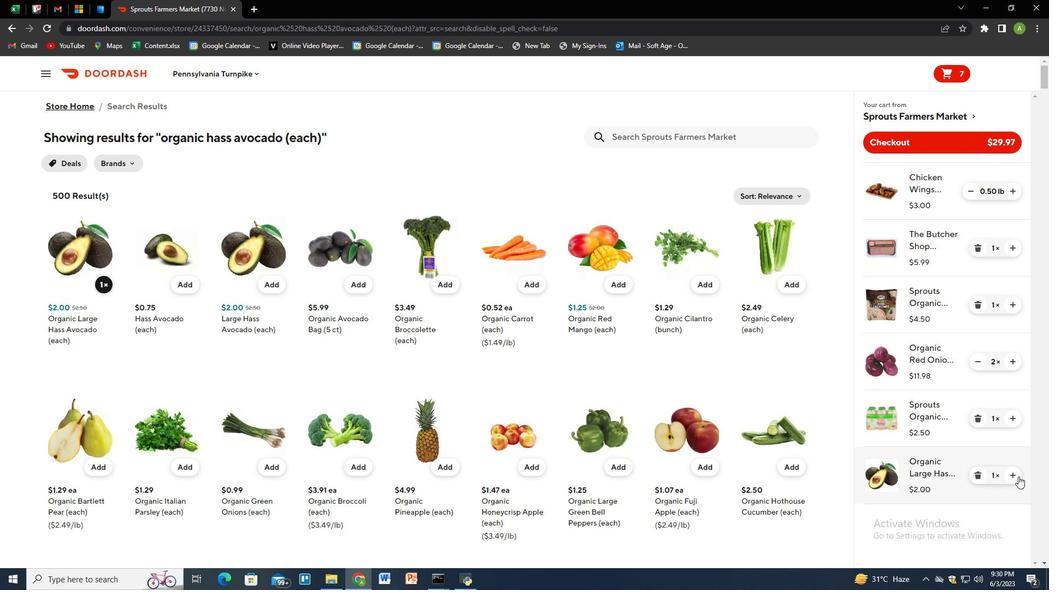 
Action: Mouse moved to (707, 136)
Screenshot: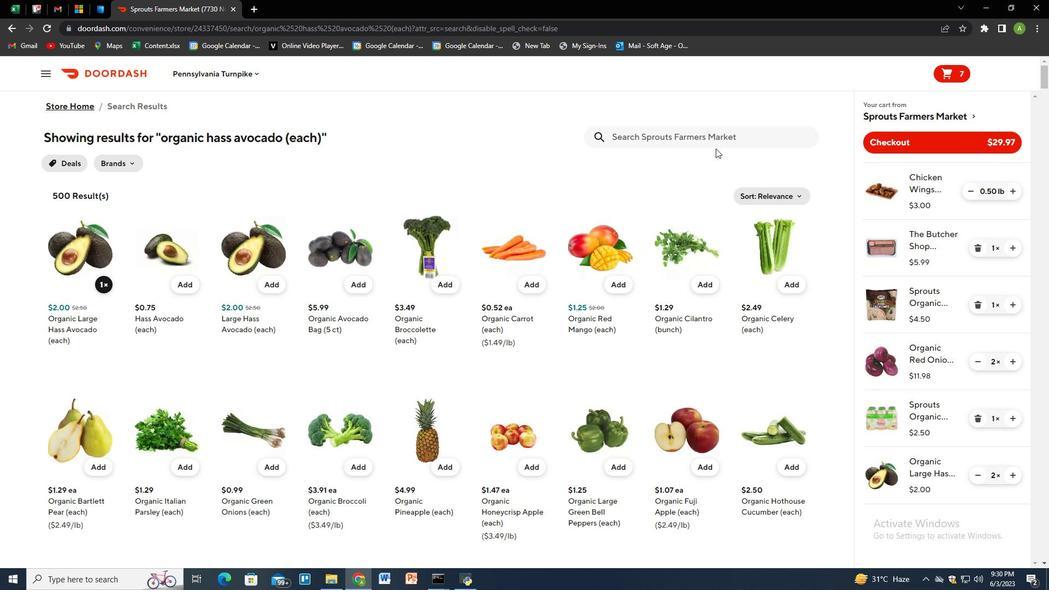 
Action: Mouse pressed left at (707, 136)
Screenshot: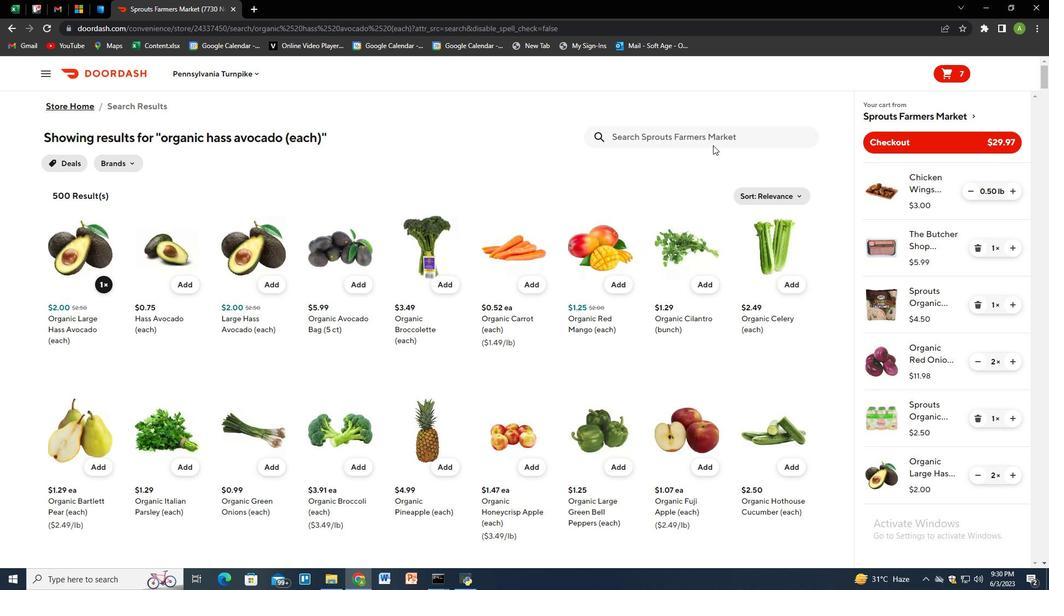 
Action: Key pressed catalina<Key.space>crunch<Key.space>krto<Key.space>friendly<Key.space>cereal<Key.space>cinnamon<Key.space>toast<Key.space><Key.shift_r>(9<Key.space>oz<Key.shift_r><Key.shift_r><Key.shift_r><Key.shift_r><Key.shift_r><Key.shift_r><Key.shift_r>)<Key.enter>
Screenshot: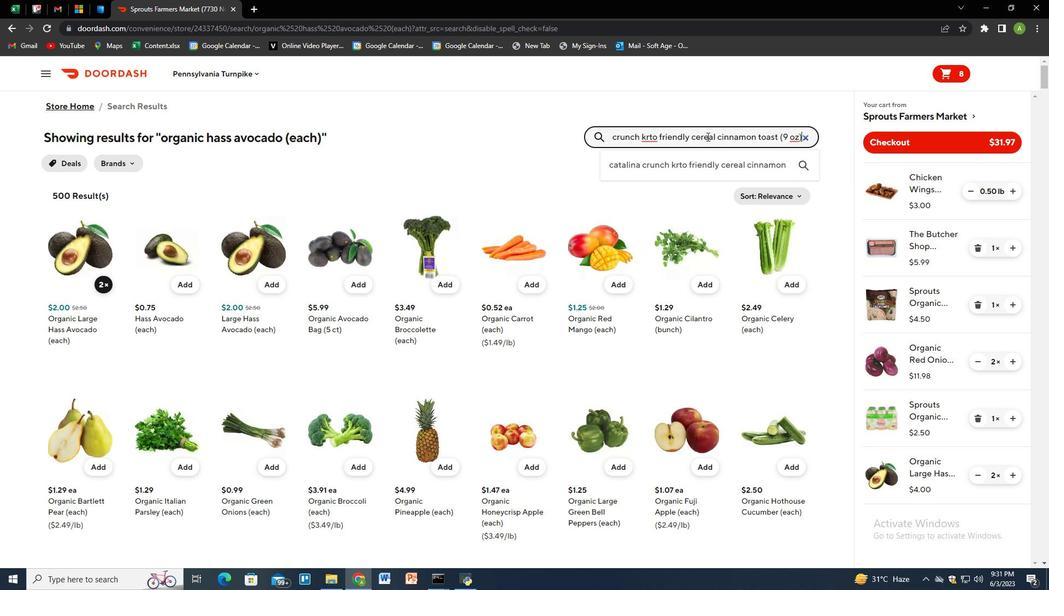 
Action: Mouse moved to (104, 279)
Screenshot: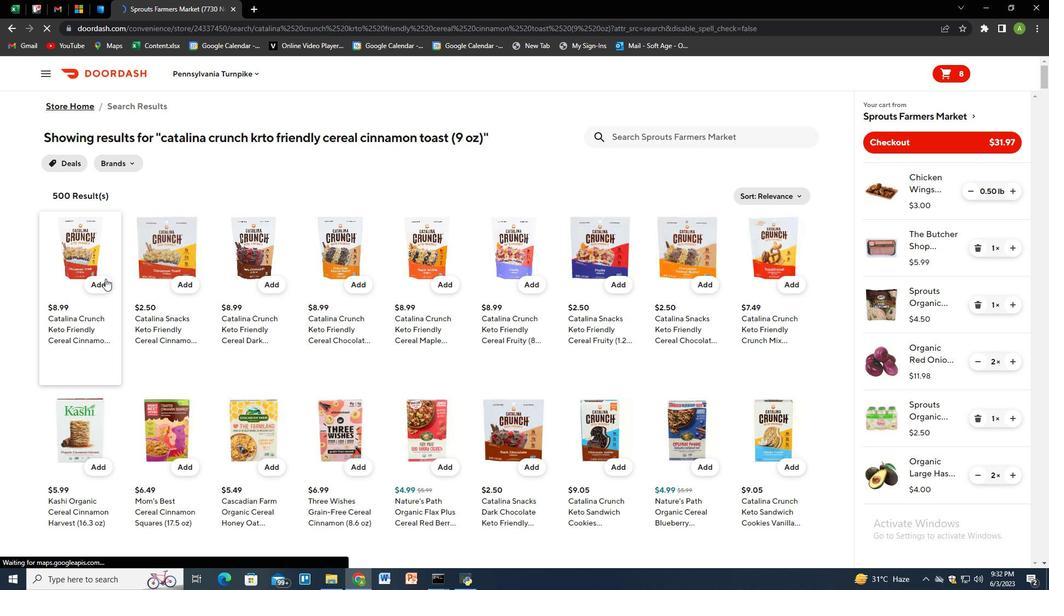 
Action: Mouse pressed left at (104, 279)
Screenshot: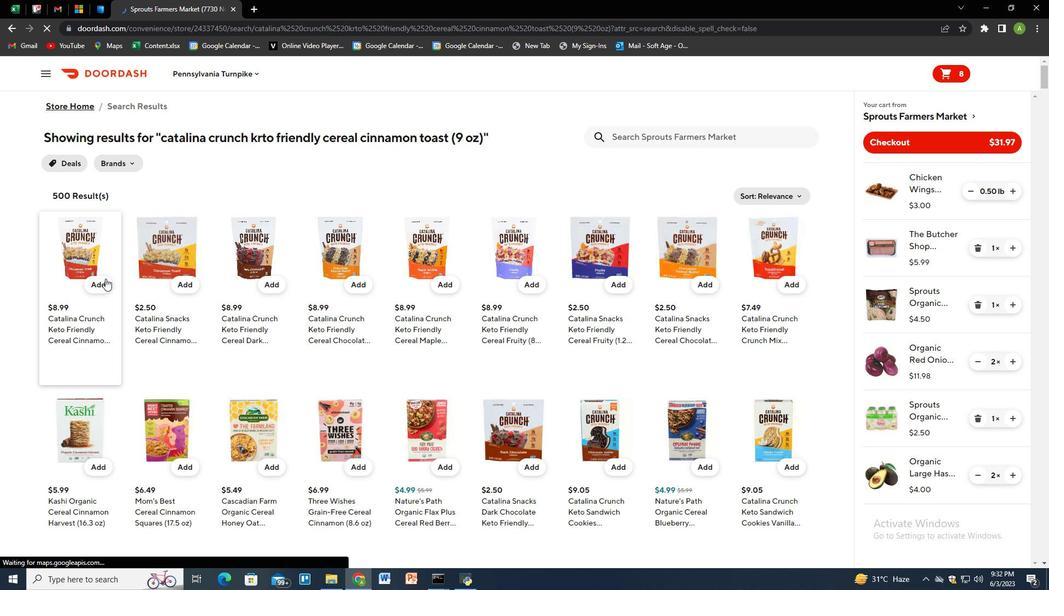 
Action: Mouse moved to (613, 141)
Screenshot: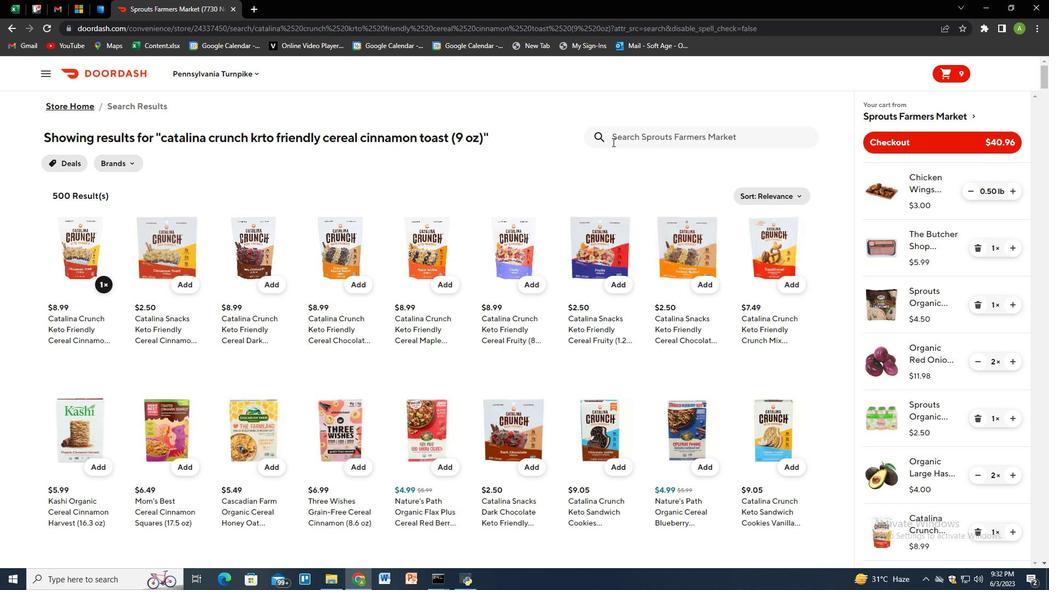 
Action: Mouse pressed left at (613, 141)
Screenshot: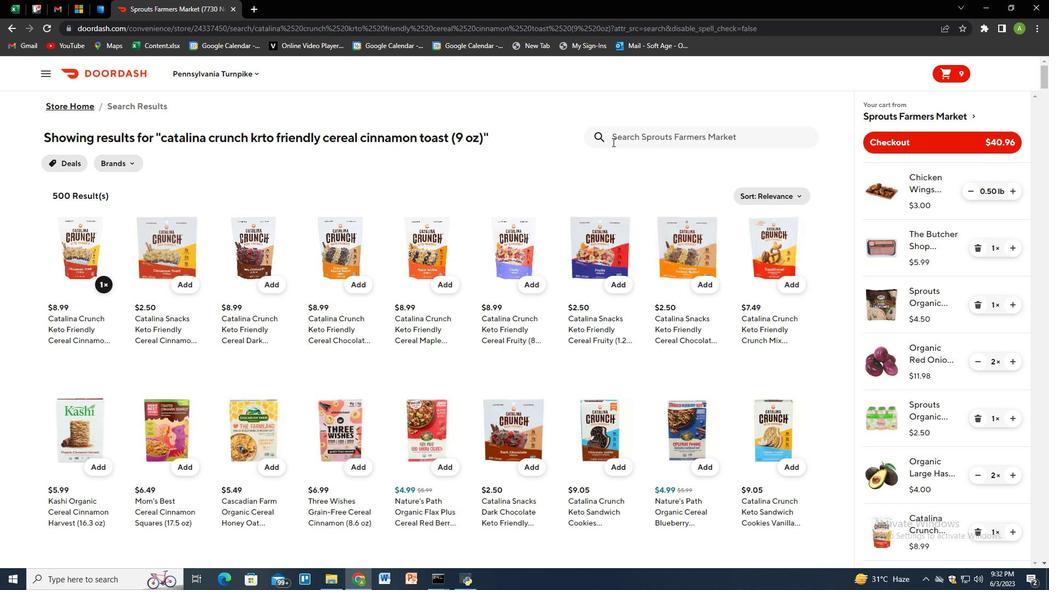 
Action: Key pressed sprouts<Key.space>30<Key.space>gal<Key.space>drawstring<Key.space>trash<Key.space>bag<Key.space><Key.shift_r><Key.shift_r><Key.shift_r><Key.shift_r>(10<Key.space>ct<Key.shift_r>)<Key.enter>
Screenshot: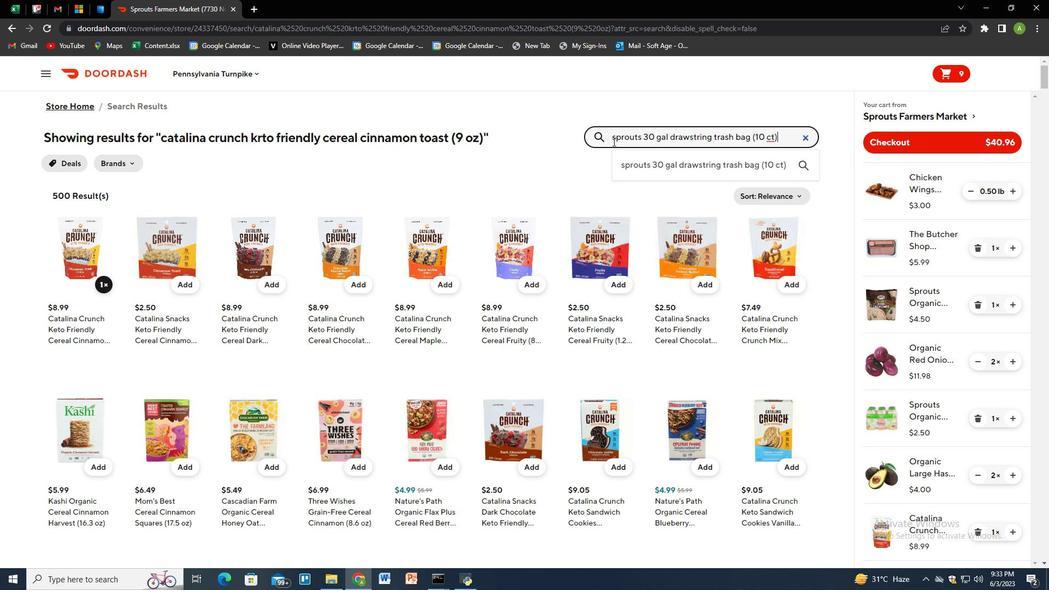 
Action: Mouse moved to (95, 285)
Screenshot: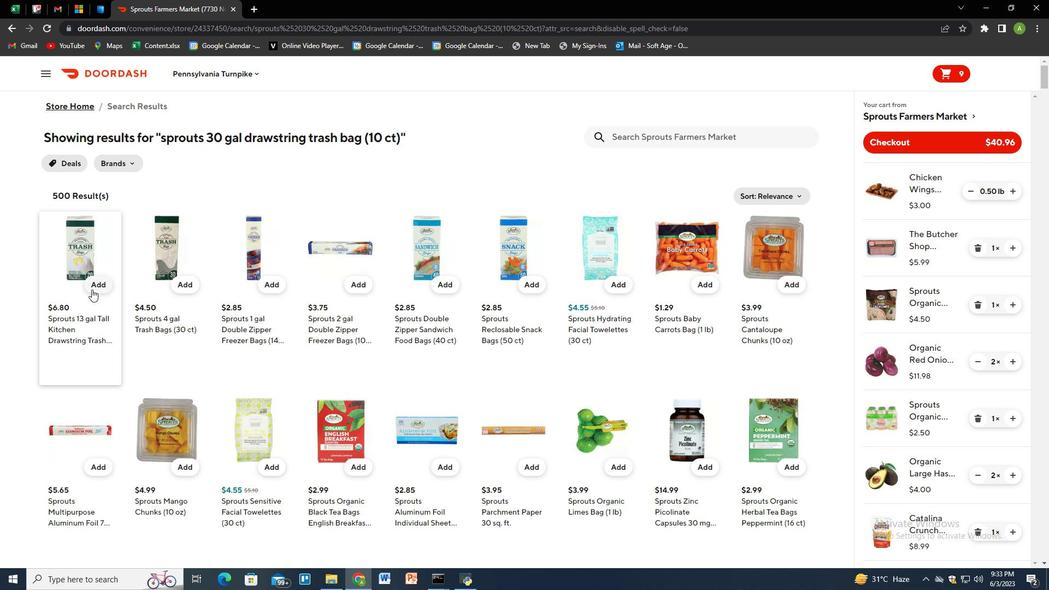 
Action: Mouse pressed left at (95, 285)
Screenshot: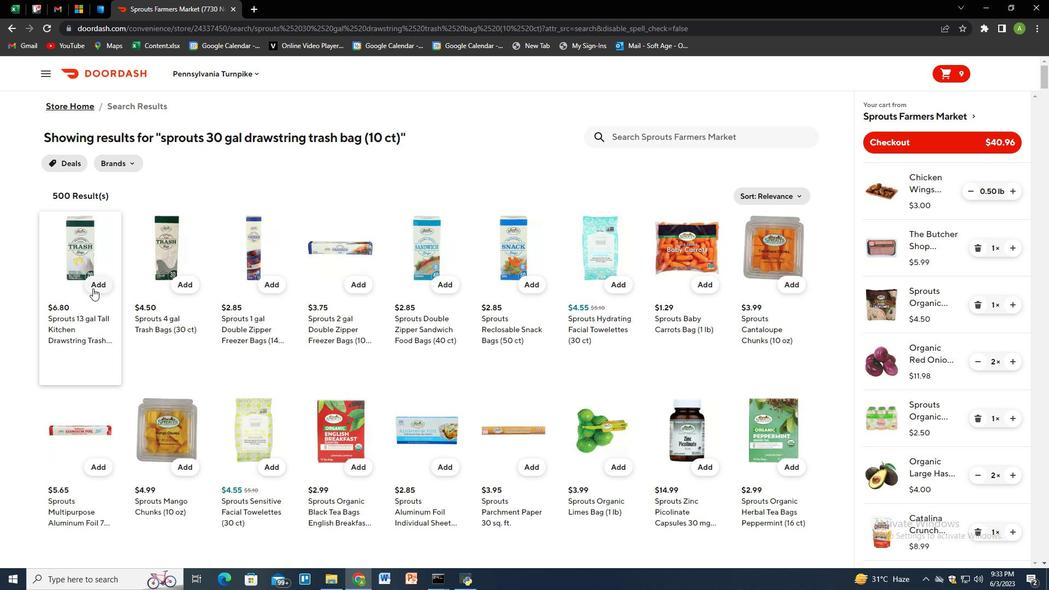 
Action: Mouse moved to (643, 143)
Screenshot: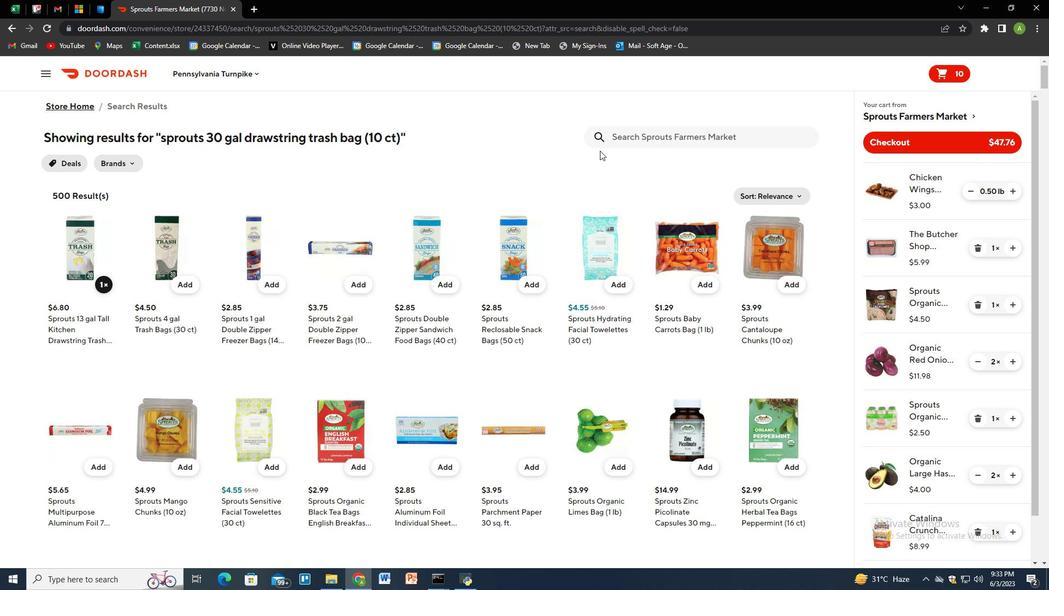 
Action: Mouse pressed left at (643, 143)
Screenshot: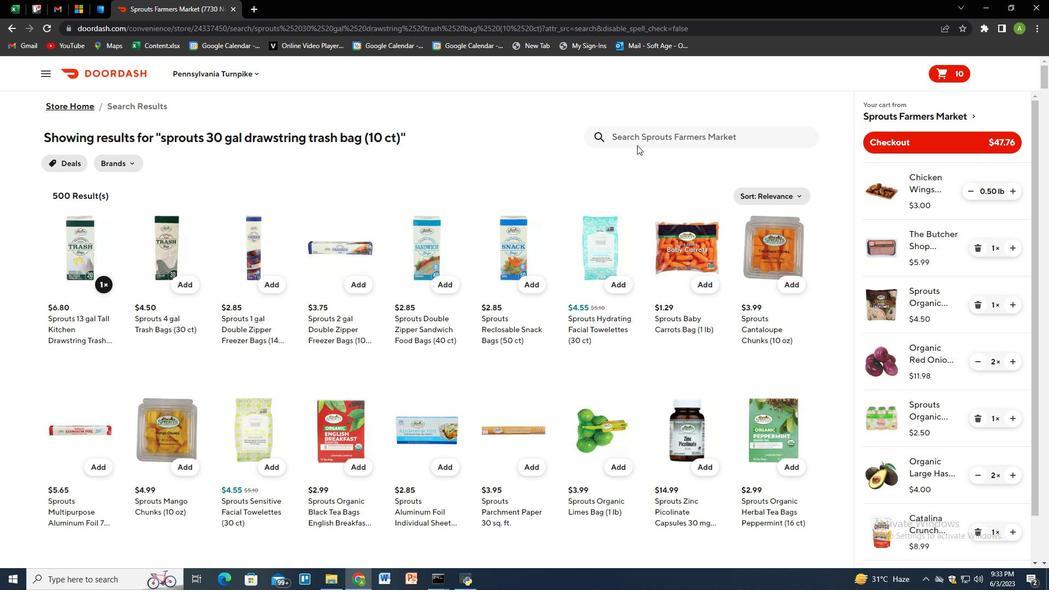 
Action: Key pressed dried<Key.space>black<Key.space>currants<Key.space>plu<Key.space><Key.shift>#6650<Key.space><Key.shift_r><Key.shift_r>(by<Key.space>pound<Key.shift_r>)<Key.enter>
Screenshot: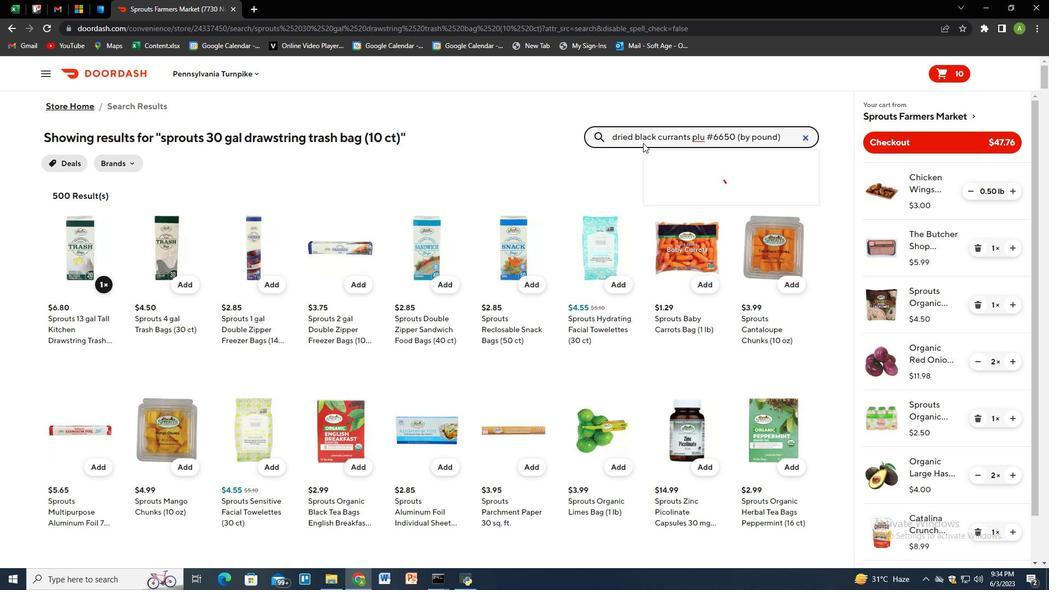 
Action: Mouse moved to (670, 143)
Screenshot: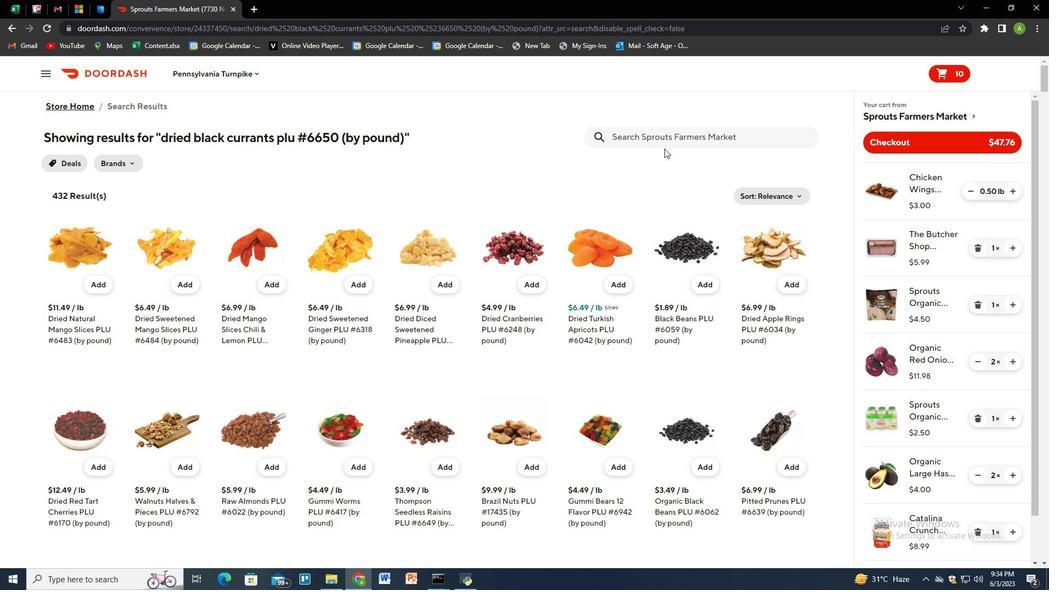 
Action: Mouse pressed left at (670, 143)
Screenshot: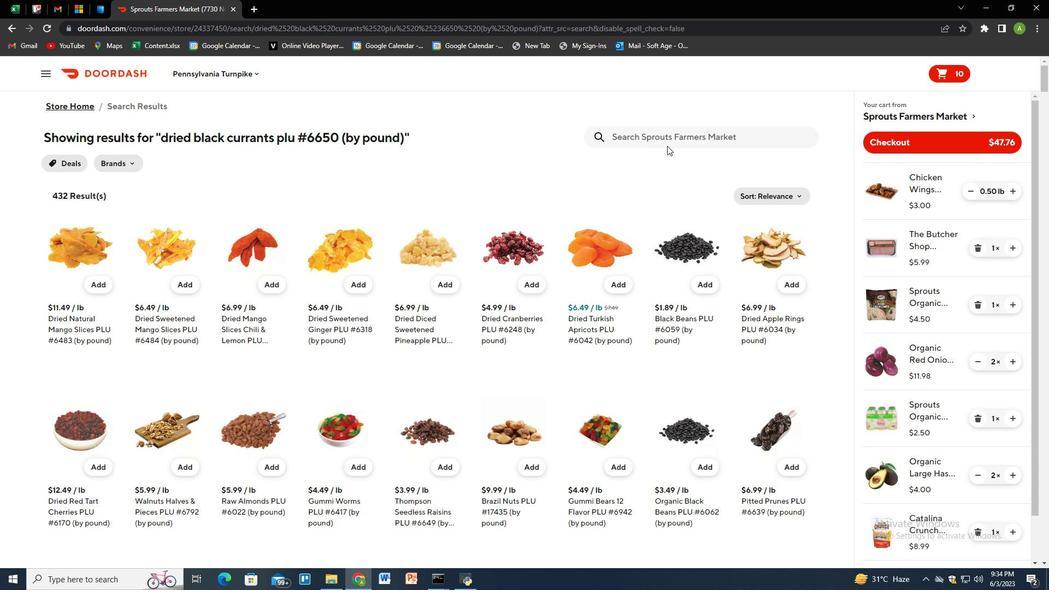 
Action: Key pressed spo<Key.backspace>routs<Key.space>reusable<Key.space>wine<Key.space>bag<Key.enter>
Screenshot: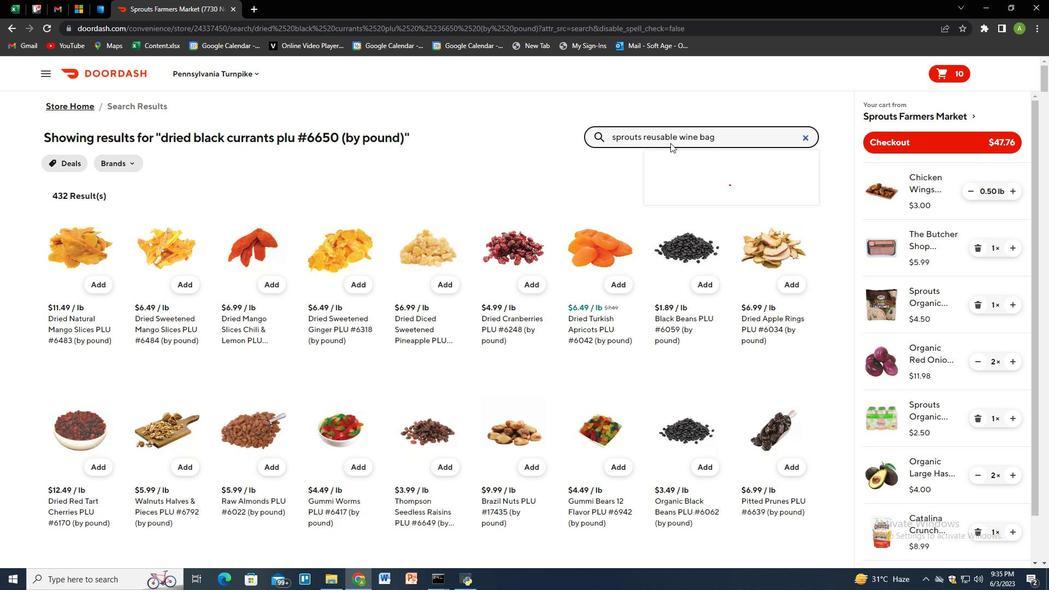 
Action: Mouse moved to (892, 141)
Screenshot: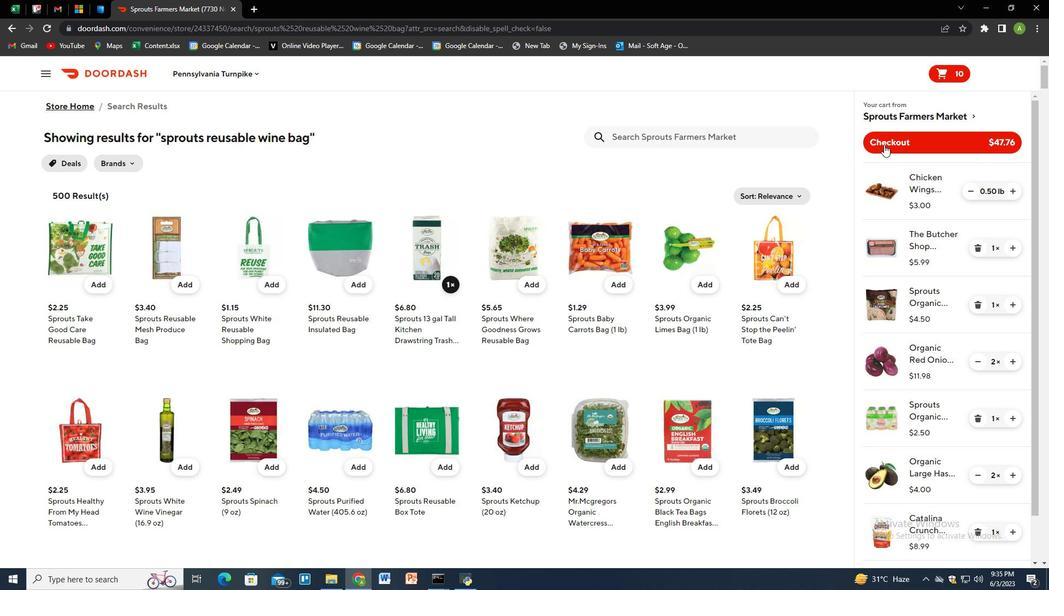 
Action: Mouse pressed left at (892, 141)
Screenshot: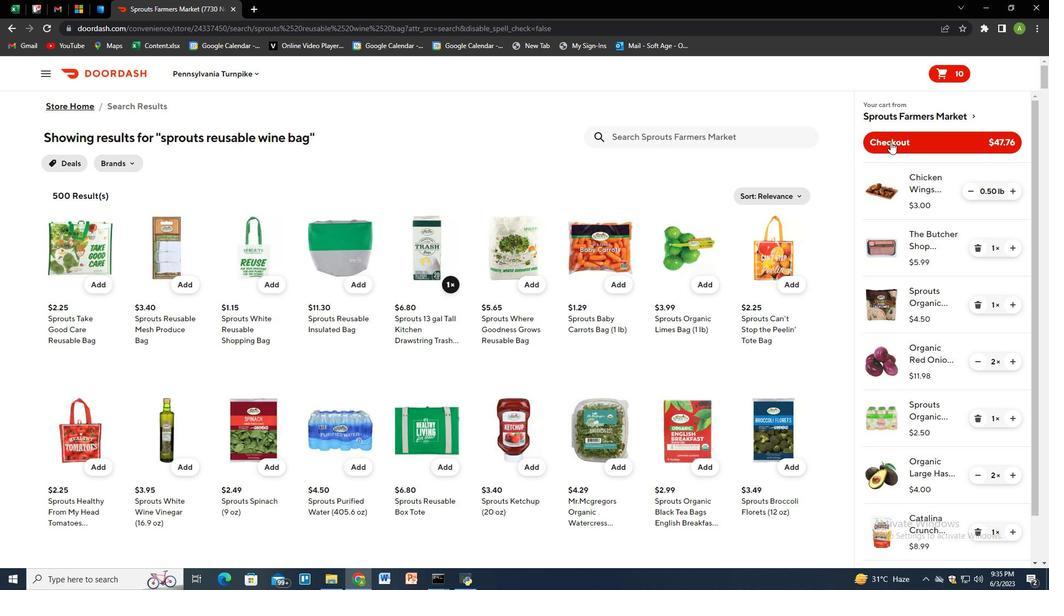 
